 Task: Select the error in the reference links.
Action: Mouse moved to (14, 463)
Screenshot: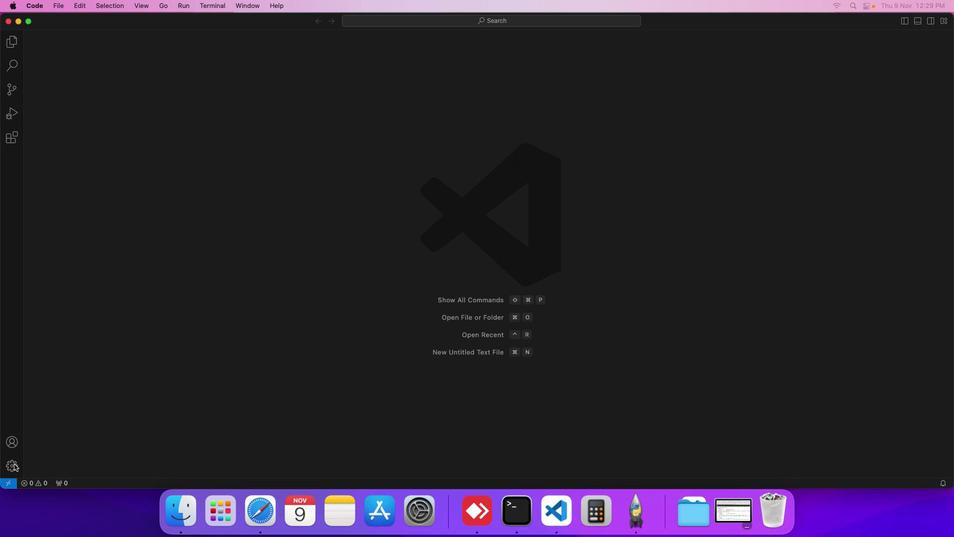 
Action: Mouse pressed left at (14, 463)
Screenshot: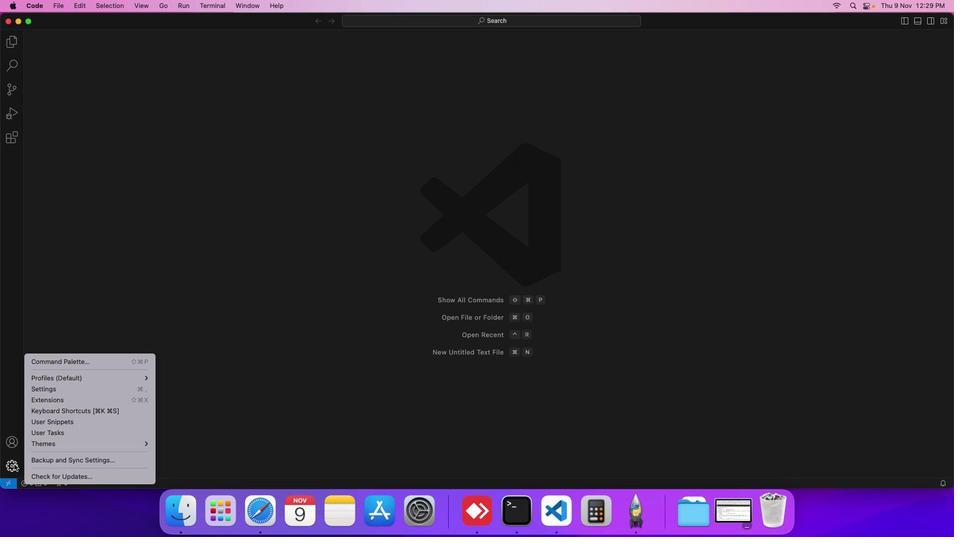 
Action: Mouse moved to (66, 389)
Screenshot: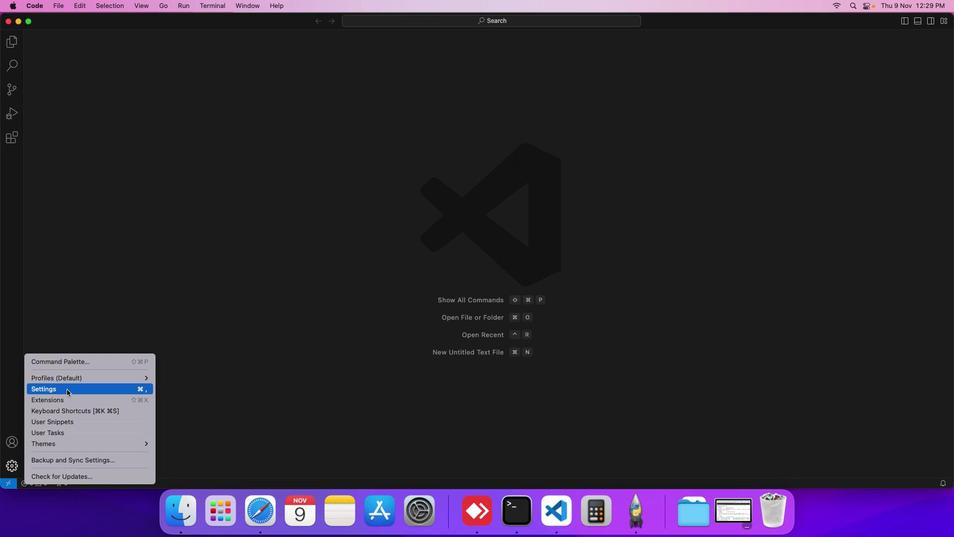 
Action: Mouse pressed left at (66, 389)
Screenshot: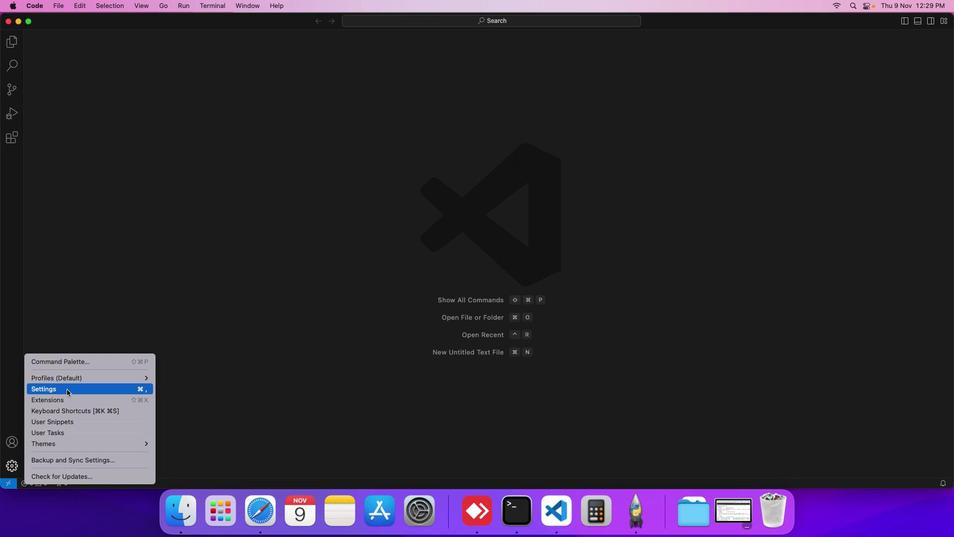 
Action: Mouse moved to (237, 180)
Screenshot: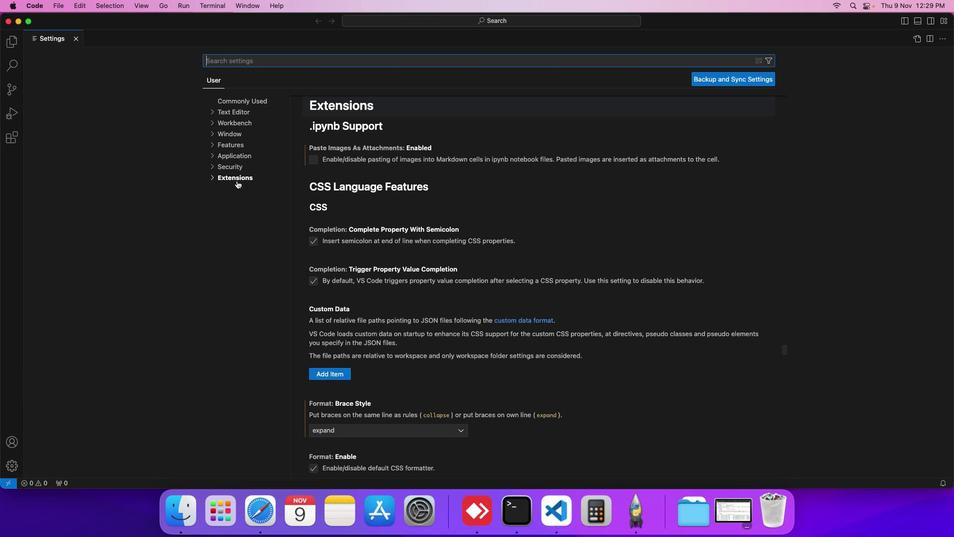 
Action: Mouse pressed left at (237, 180)
Screenshot: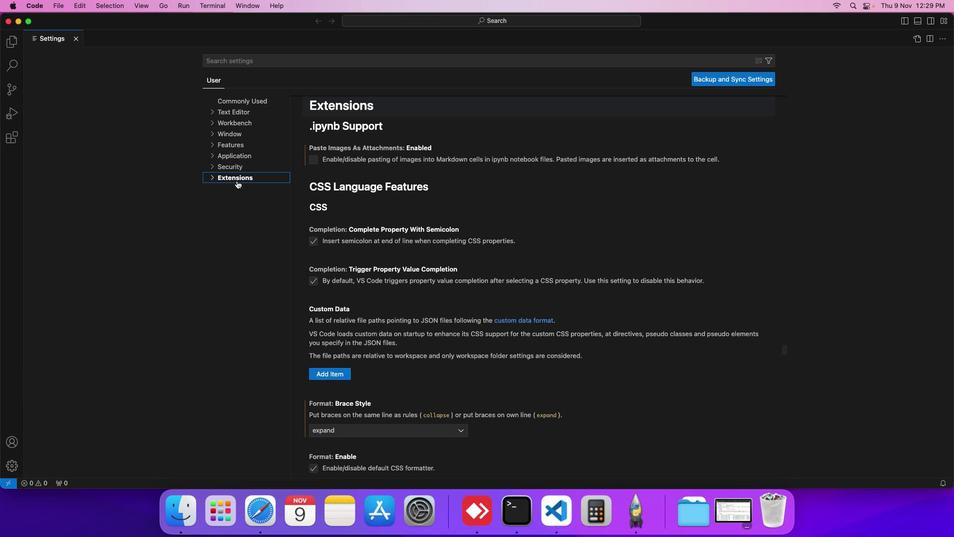 
Action: Mouse moved to (235, 318)
Screenshot: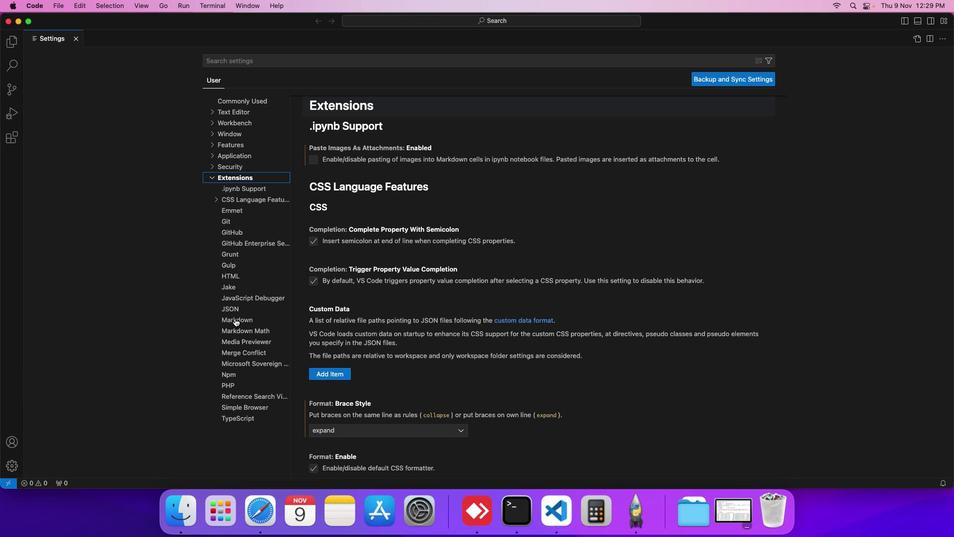 
Action: Mouse pressed left at (235, 318)
Screenshot: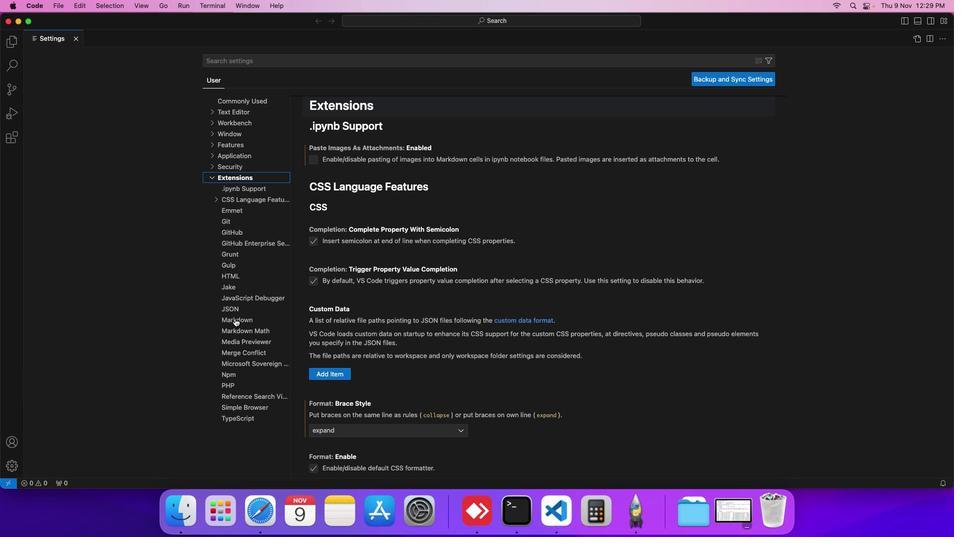 
Action: Mouse moved to (371, 368)
Screenshot: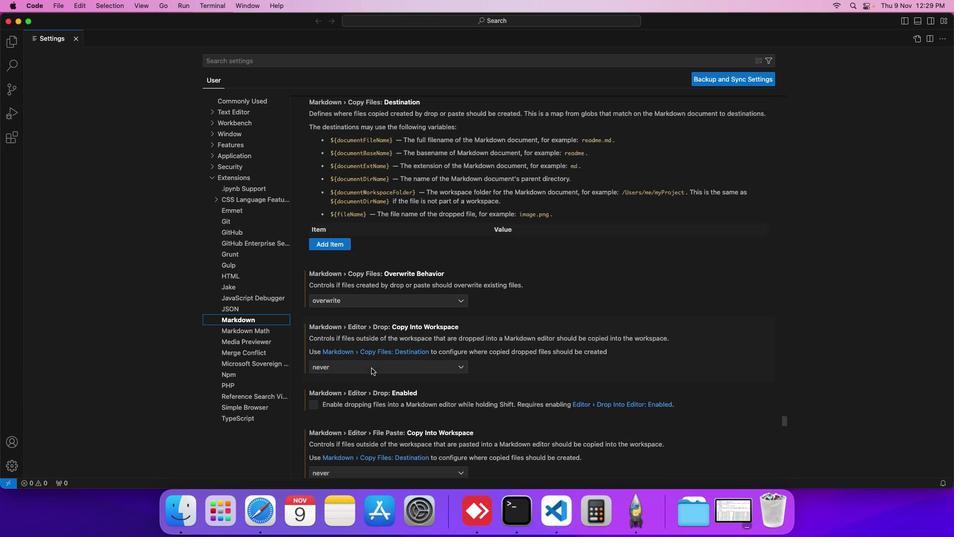 
Action: Mouse scrolled (371, 368) with delta (0, 0)
Screenshot: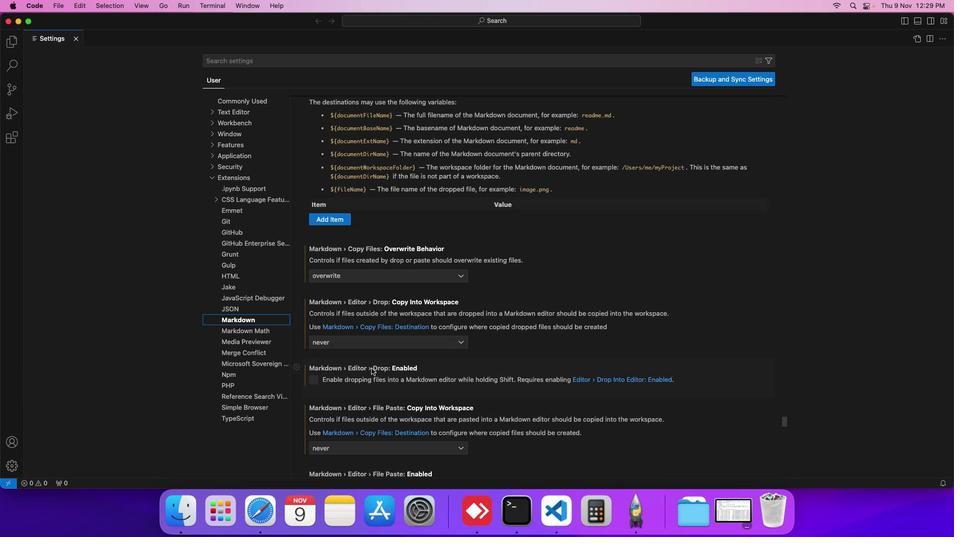 
Action: Mouse scrolled (371, 368) with delta (0, 0)
Screenshot: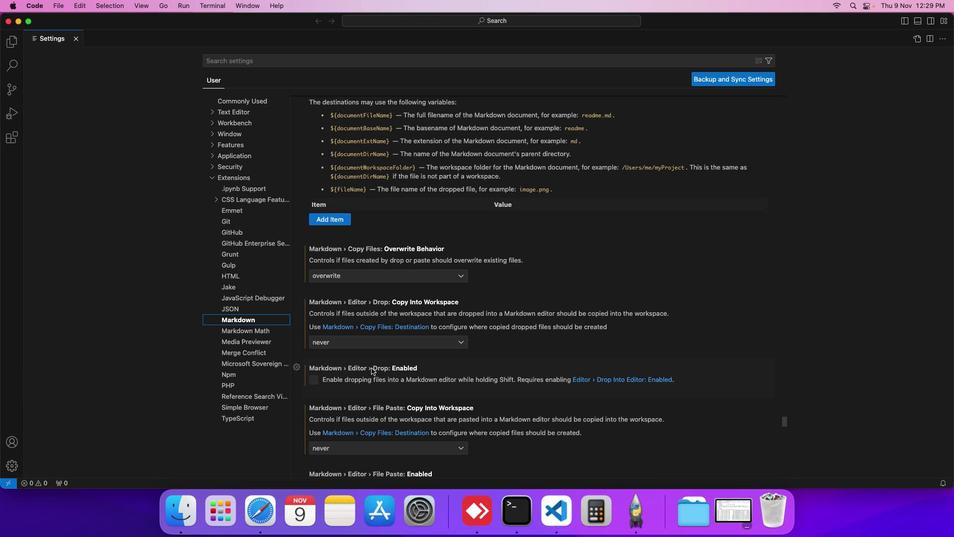 
Action: Mouse moved to (371, 368)
Screenshot: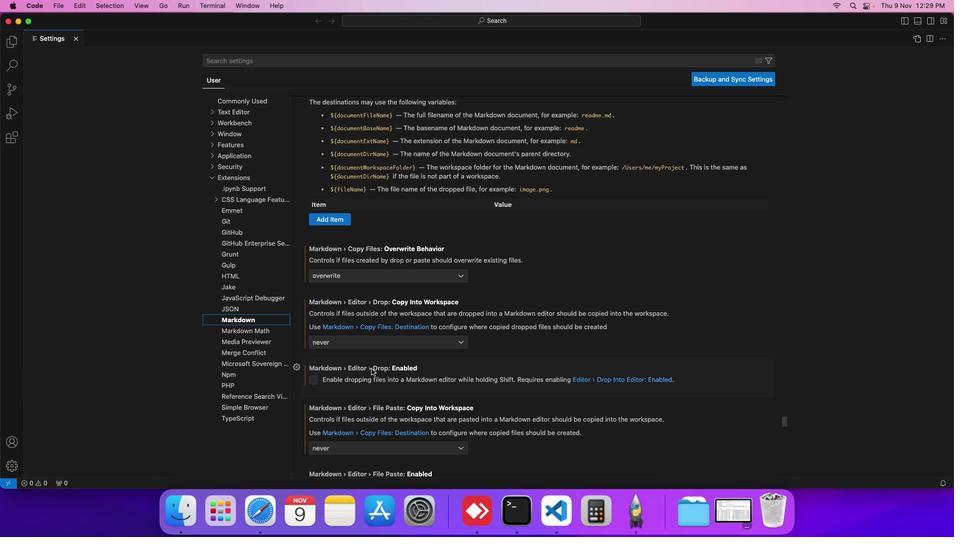 
Action: Mouse scrolled (371, 368) with delta (0, 0)
Screenshot: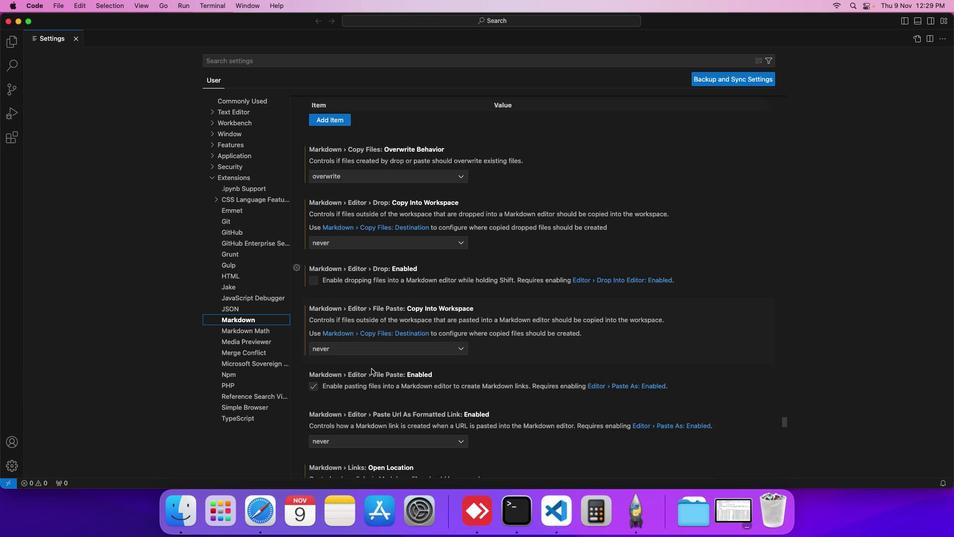 
Action: Mouse scrolled (371, 368) with delta (0, 0)
Screenshot: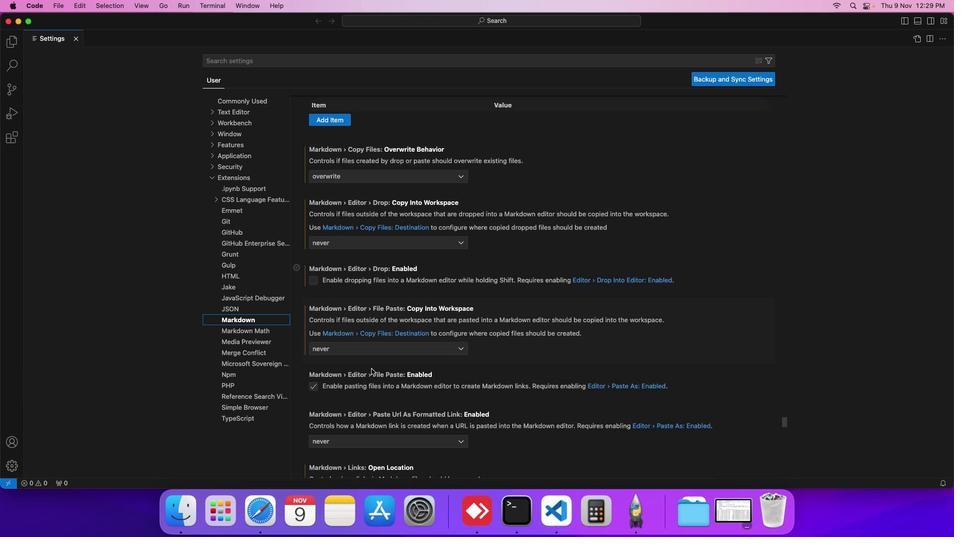 
Action: Mouse scrolled (371, 368) with delta (0, 0)
Screenshot: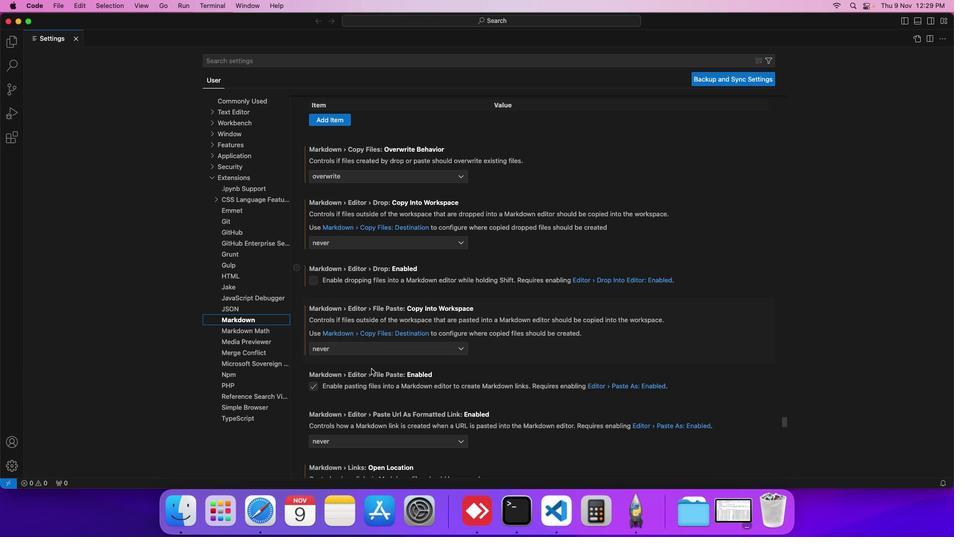 
Action: Mouse scrolled (371, 368) with delta (0, 0)
Screenshot: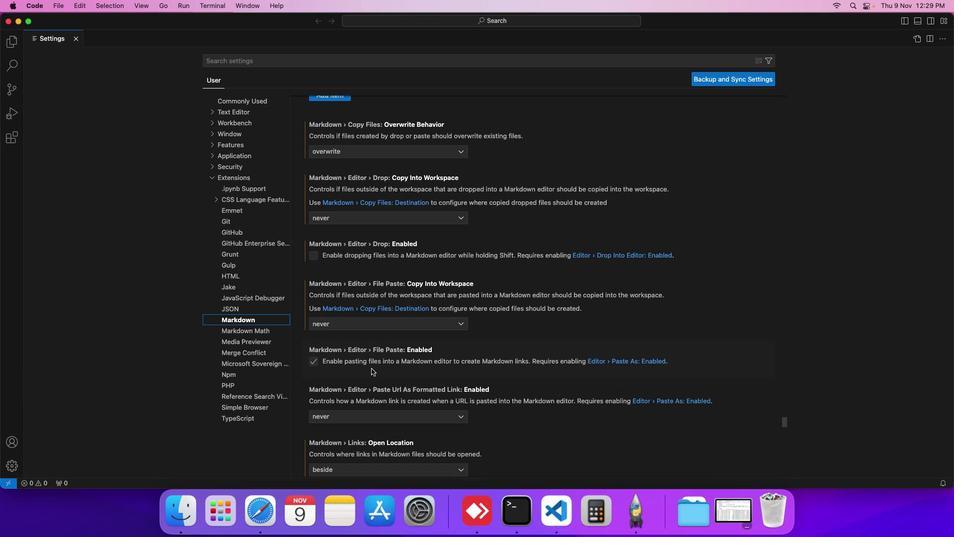 
Action: Mouse scrolled (371, 368) with delta (0, 0)
Screenshot: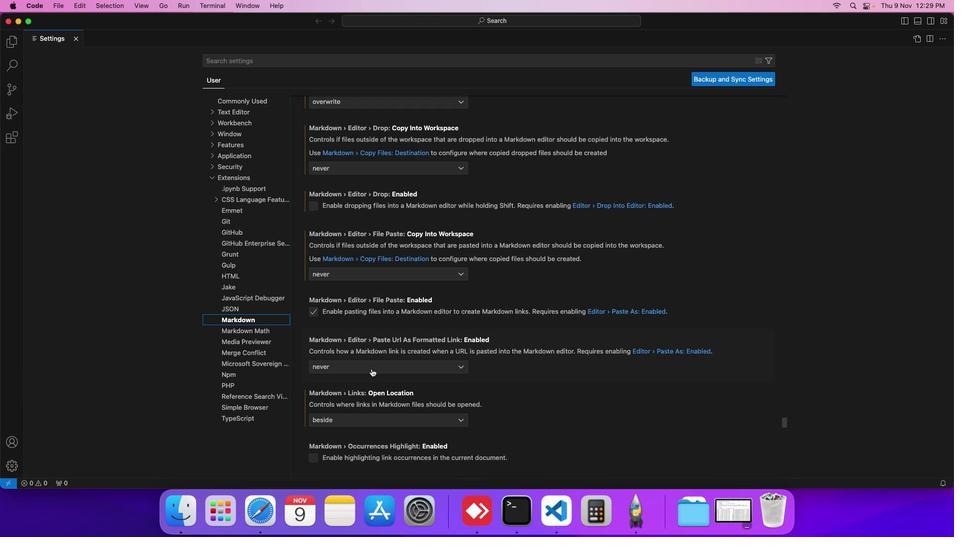 
Action: Mouse scrolled (371, 368) with delta (0, 0)
Screenshot: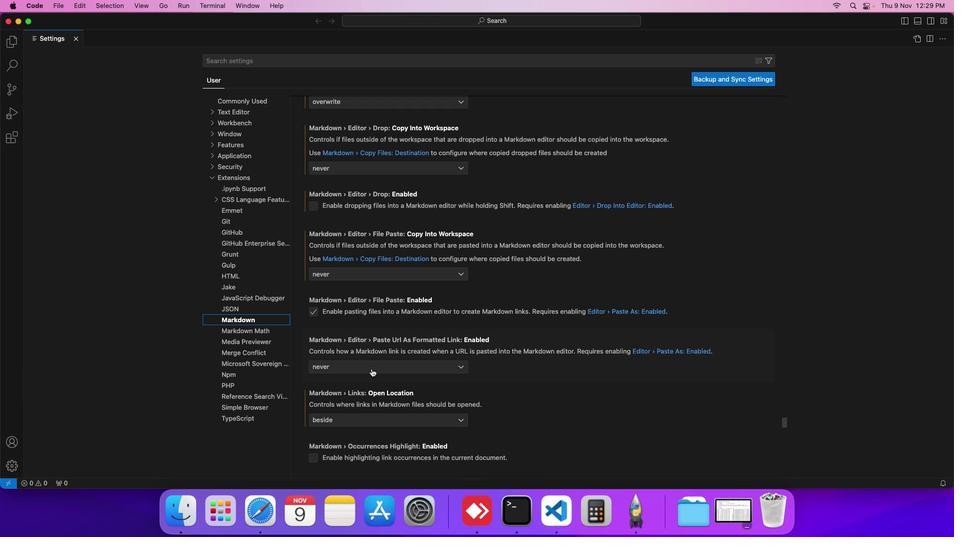 
Action: Mouse scrolled (371, 368) with delta (0, 0)
Screenshot: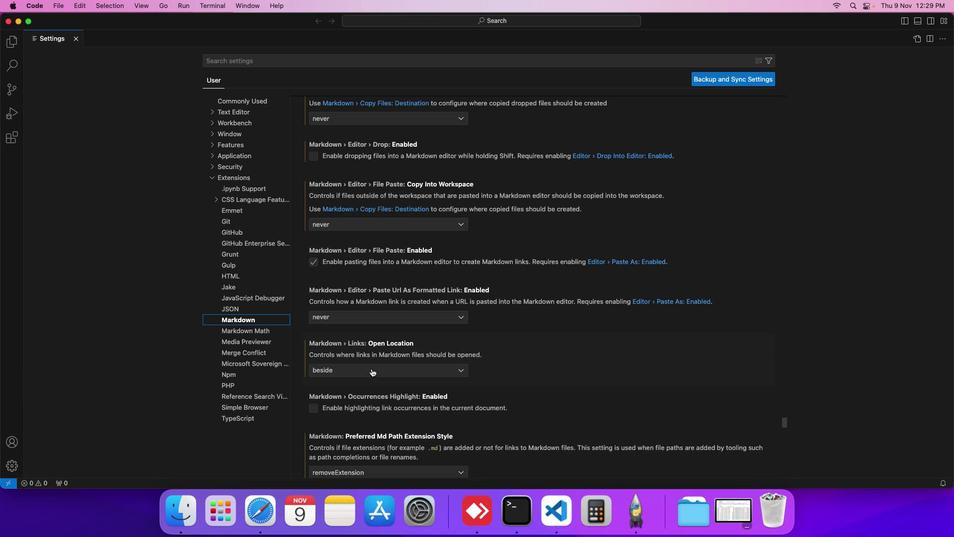 
Action: Mouse scrolled (371, 368) with delta (0, 0)
Screenshot: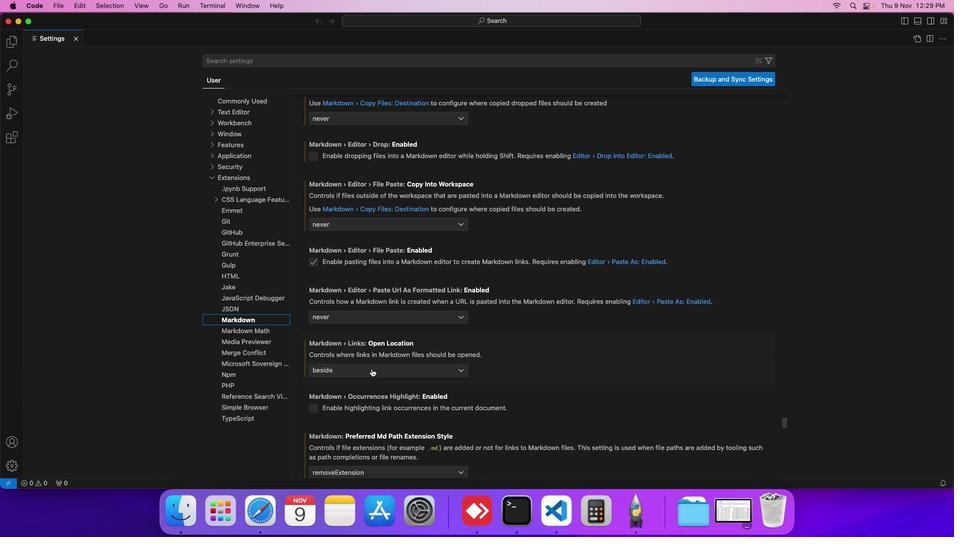 
Action: Mouse scrolled (371, 368) with delta (0, 0)
Screenshot: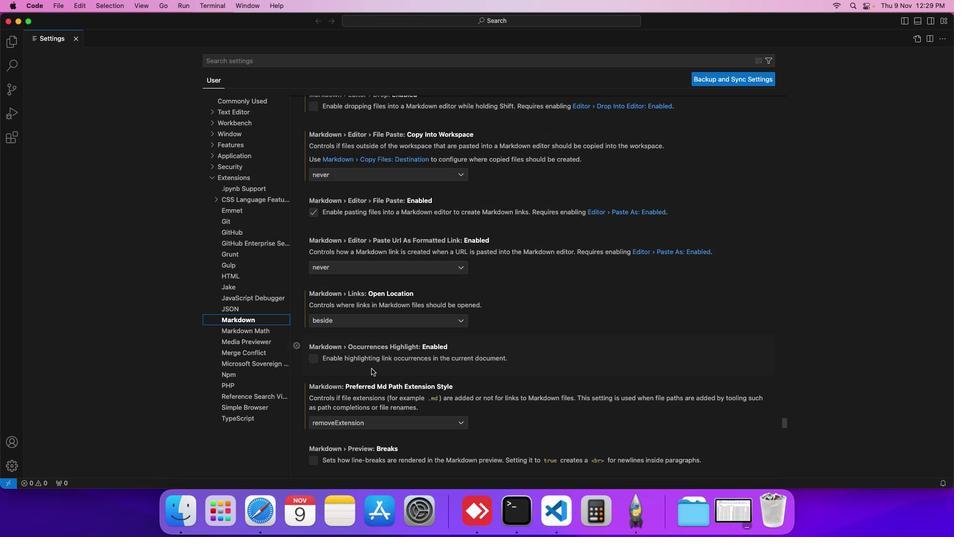 
Action: Mouse scrolled (371, 368) with delta (0, 0)
Screenshot: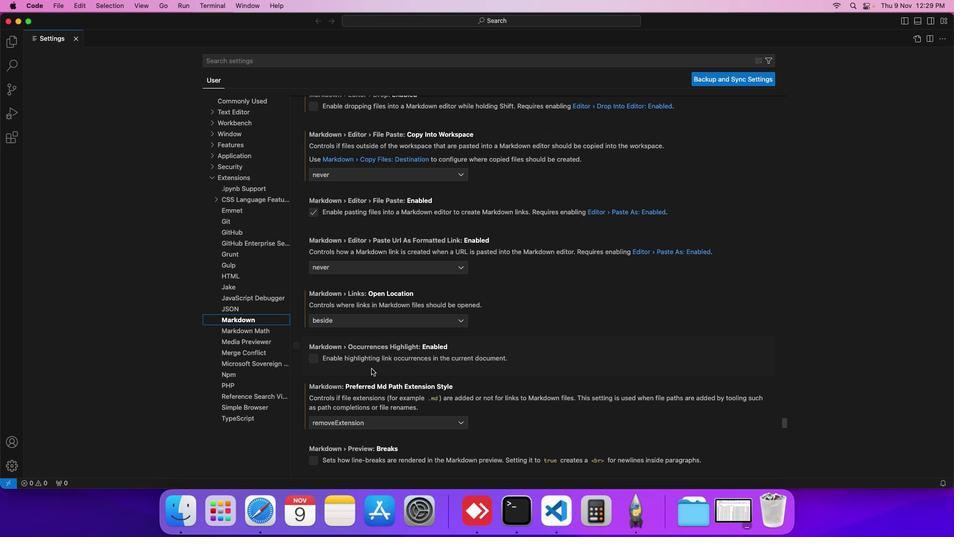 
Action: Mouse scrolled (371, 368) with delta (0, 0)
Screenshot: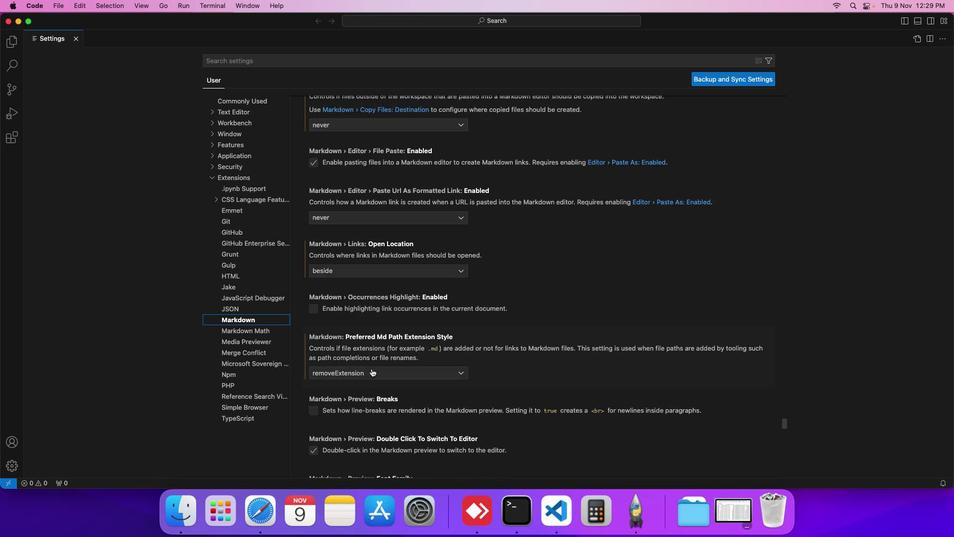 
Action: Mouse scrolled (371, 368) with delta (0, 0)
Screenshot: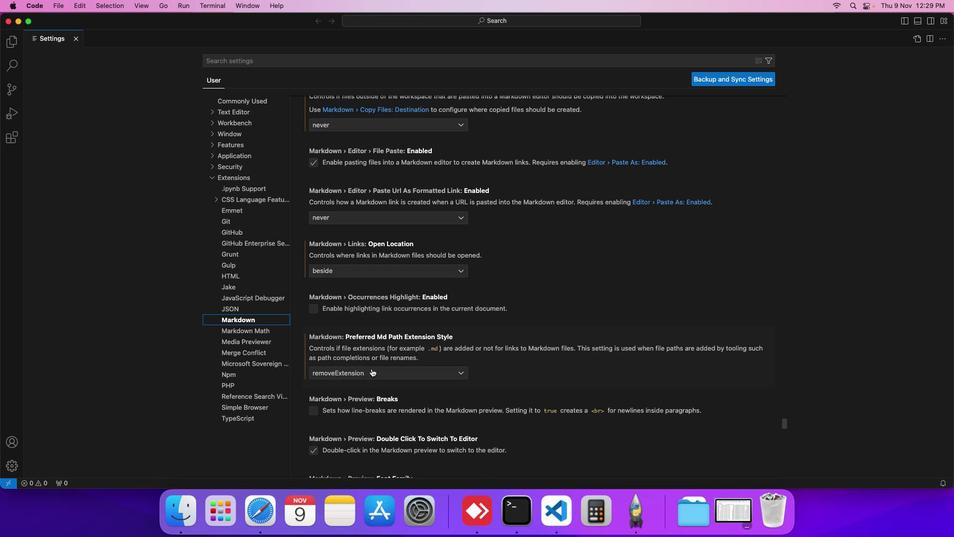 
Action: Mouse scrolled (371, 368) with delta (0, 0)
Screenshot: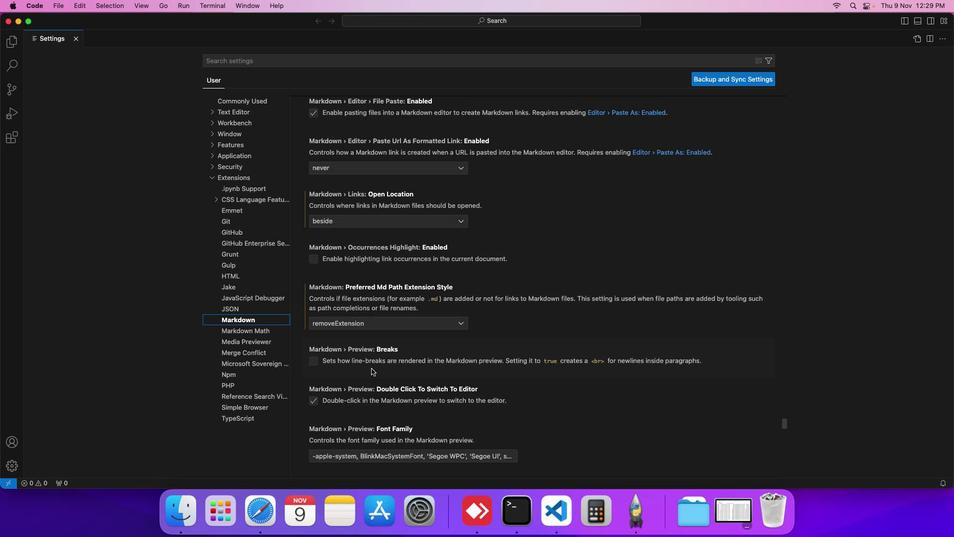
Action: Mouse scrolled (371, 368) with delta (0, 0)
Screenshot: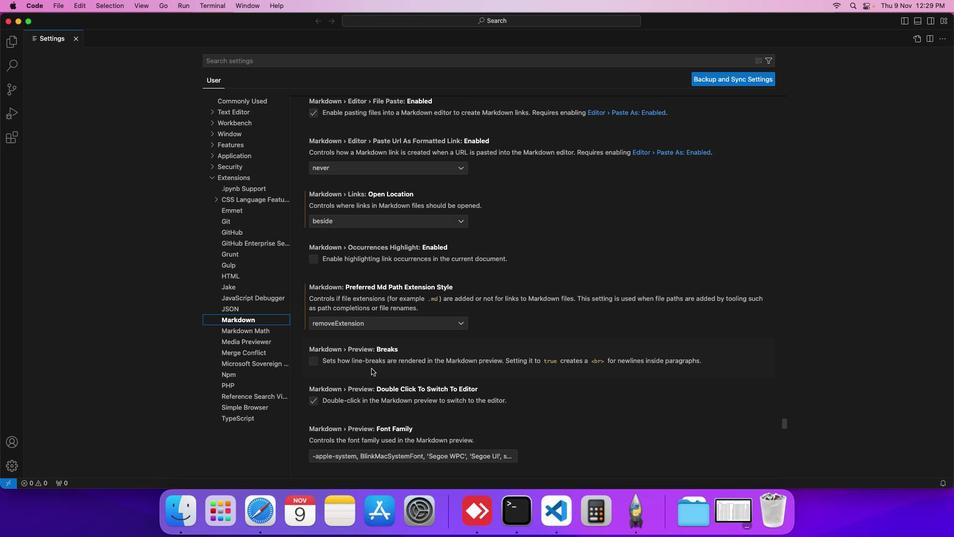 
Action: Mouse scrolled (371, 368) with delta (0, 0)
Screenshot: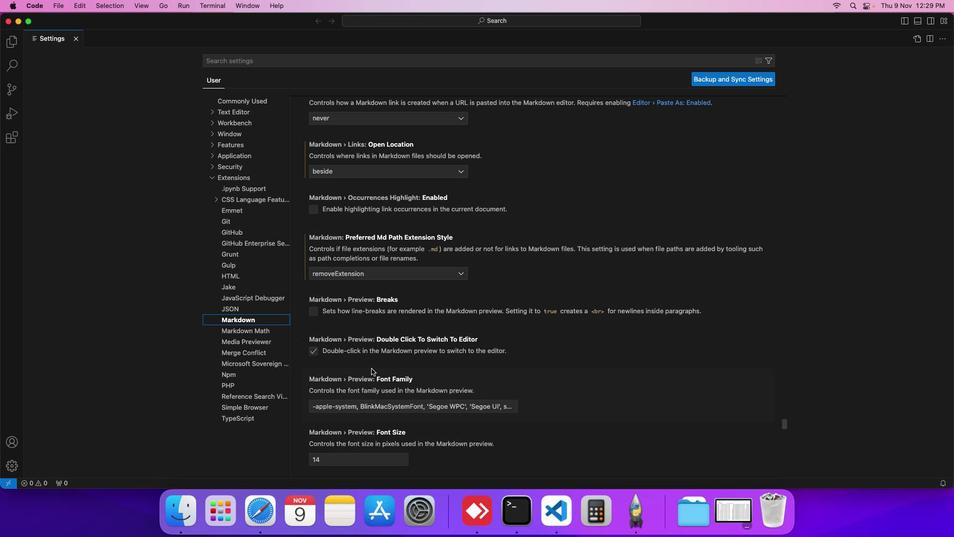 
Action: Mouse scrolled (371, 368) with delta (0, 0)
Screenshot: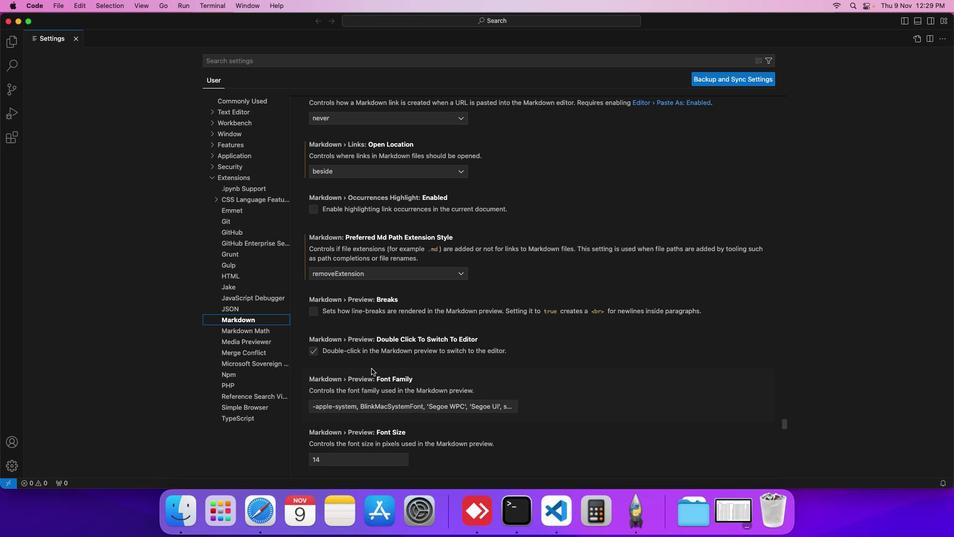 
Action: Mouse scrolled (371, 368) with delta (0, 0)
Screenshot: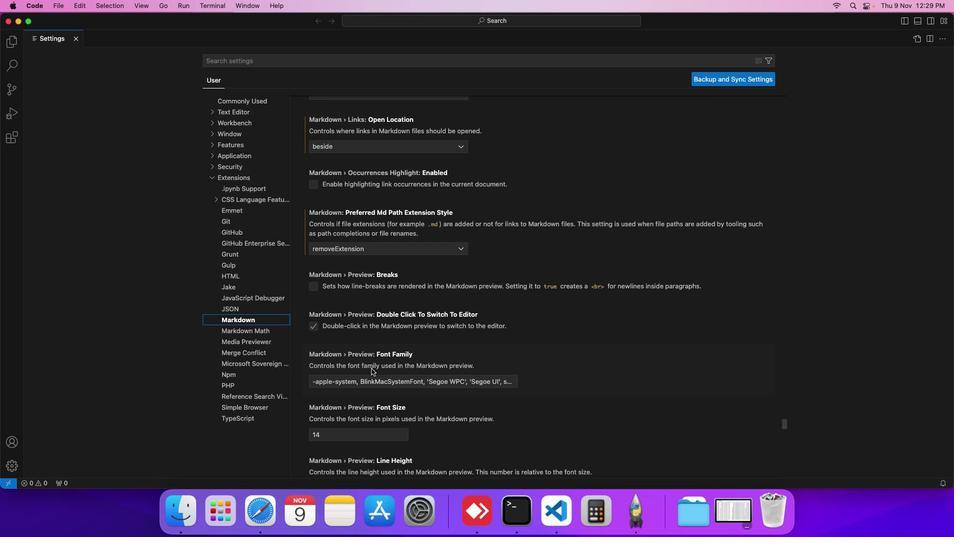 
Action: Mouse scrolled (371, 368) with delta (0, 0)
Screenshot: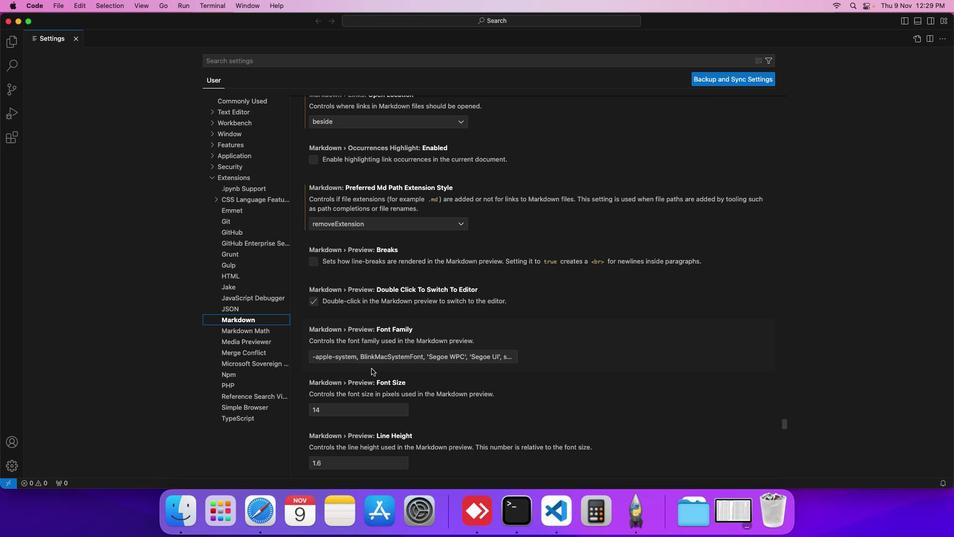 
Action: Mouse scrolled (371, 368) with delta (0, 0)
Screenshot: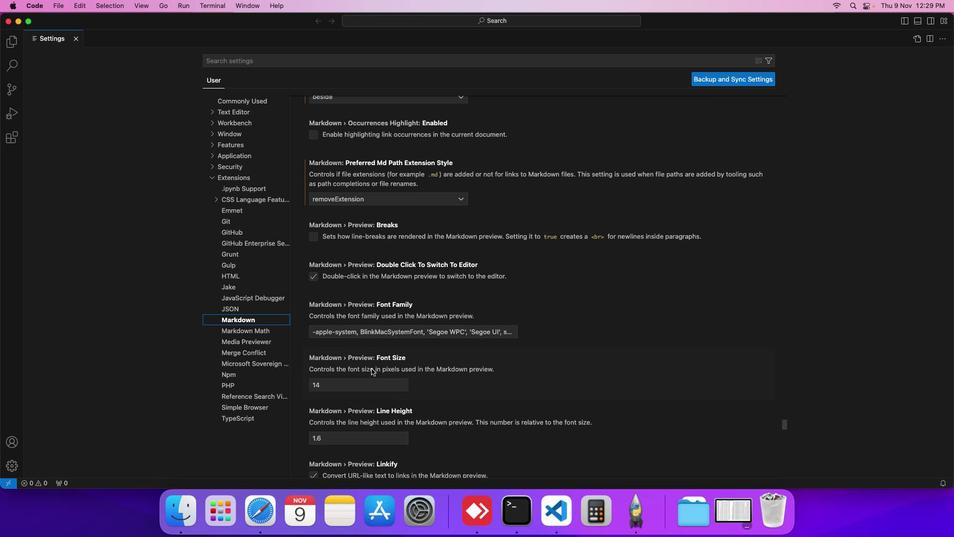 
Action: Mouse scrolled (371, 368) with delta (0, 0)
Screenshot: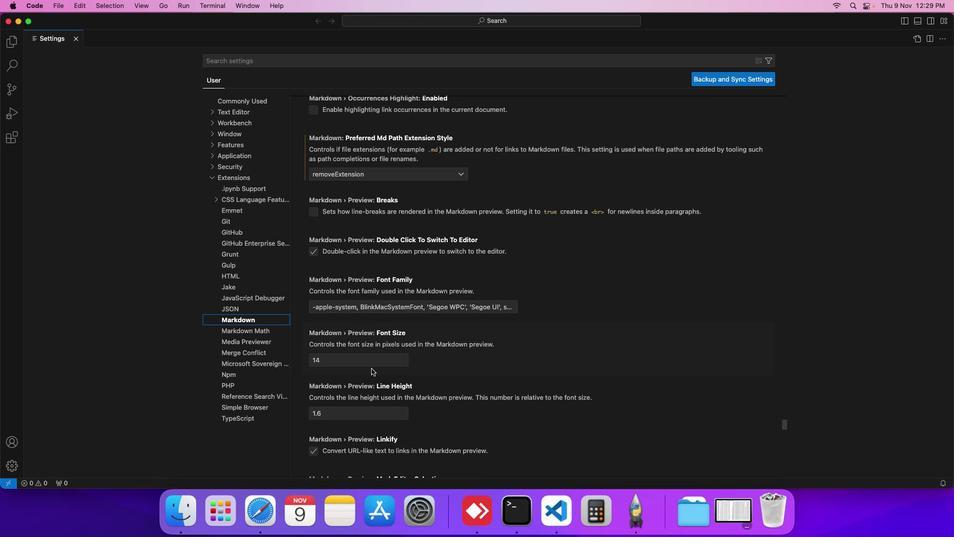 
Action: Mouse scrolled (371, 368) with delta (0, 0)
Screenshot: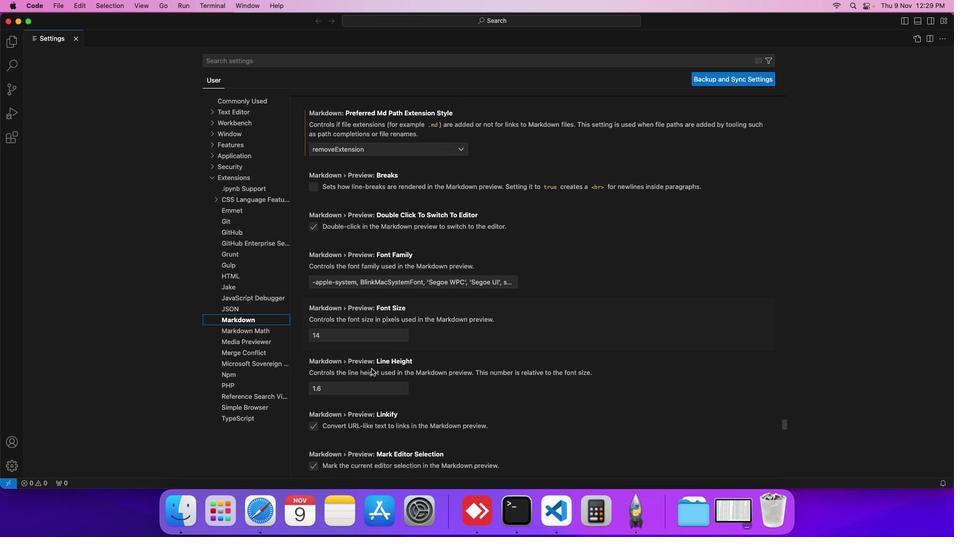 
Action: Mouse scrolled (371, 368) with delta (0, 0)
Screenshot: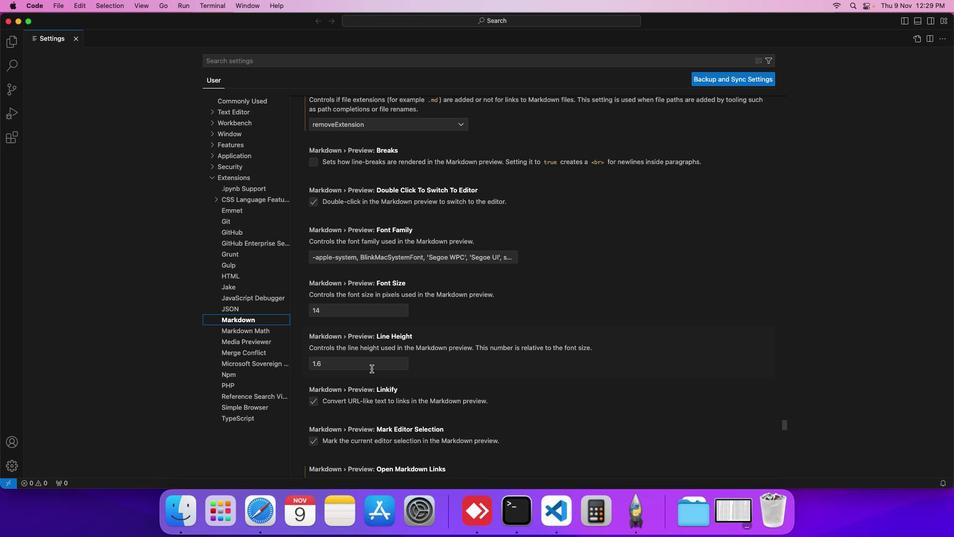 
Action: Mouse scrolled (371, 368) with delta (0, 0)
Screenshot: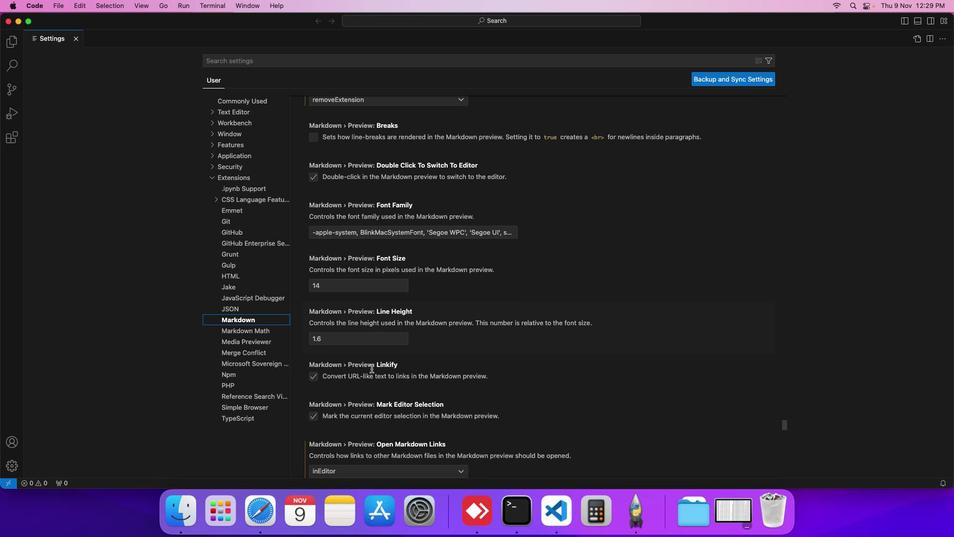 
Action: Mouse scrolled (371, 368) with delta (0, 0)
Screenshot: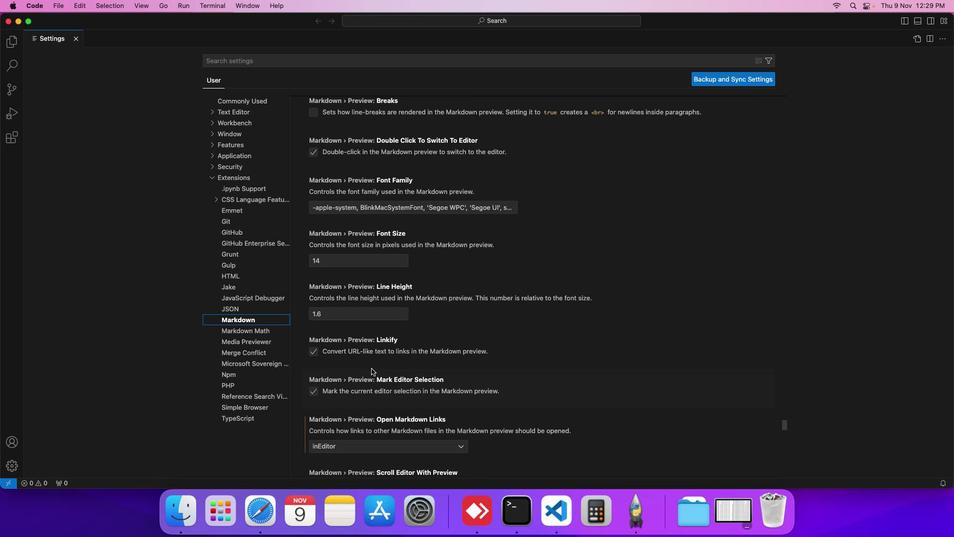 
Action: Mouse scrolled (371, 368) with delta (0, 0)
Screenshot: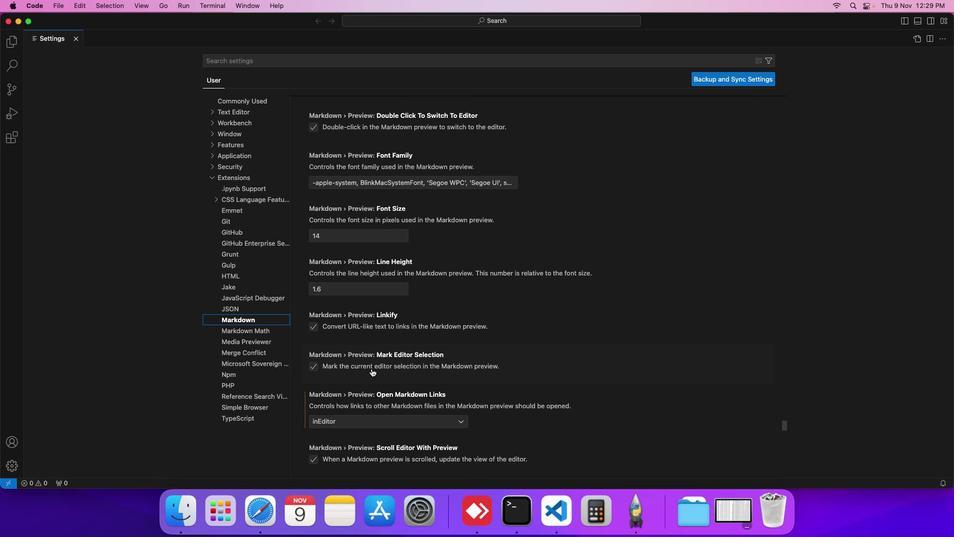 
Action: Mouse scrolled (371, 368) with delta (0, 0)
Screenshot: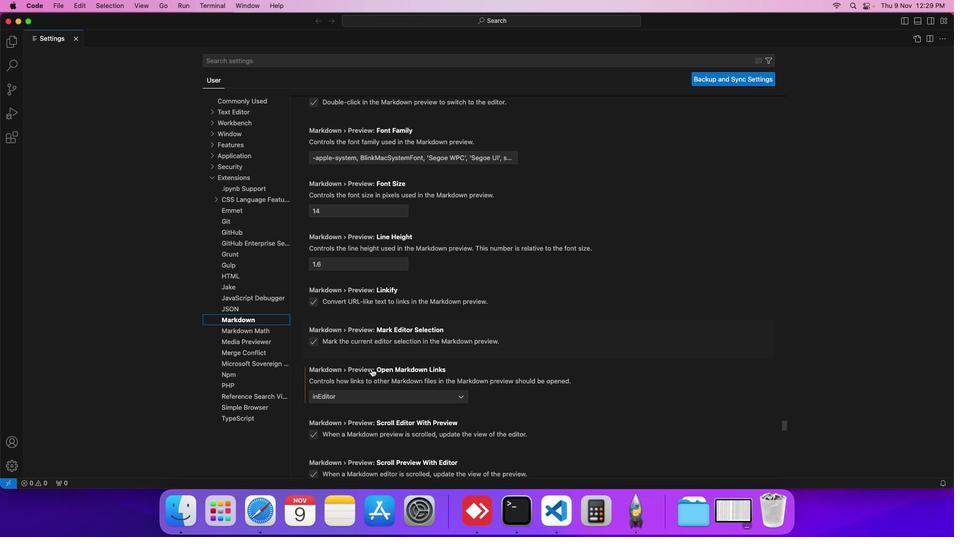 
Action: Mouse scrolled (371, 368) with delta (0, 0)
Screenshot: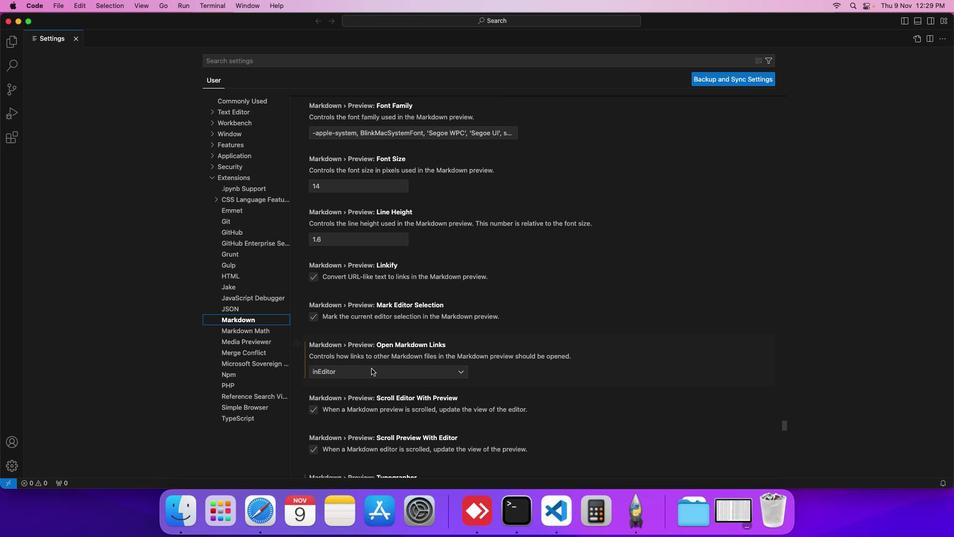 
Action: Mouse scrolled (371, 368) with delta (0, 0)
Screenshot: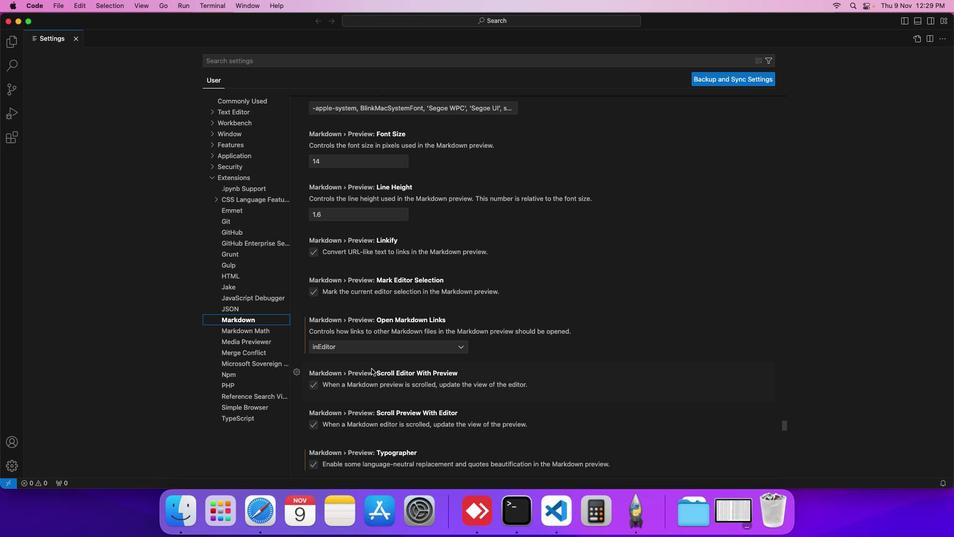 
Action: Mouse scrolled (371, 368) with delta (0, 0)
Screenshot: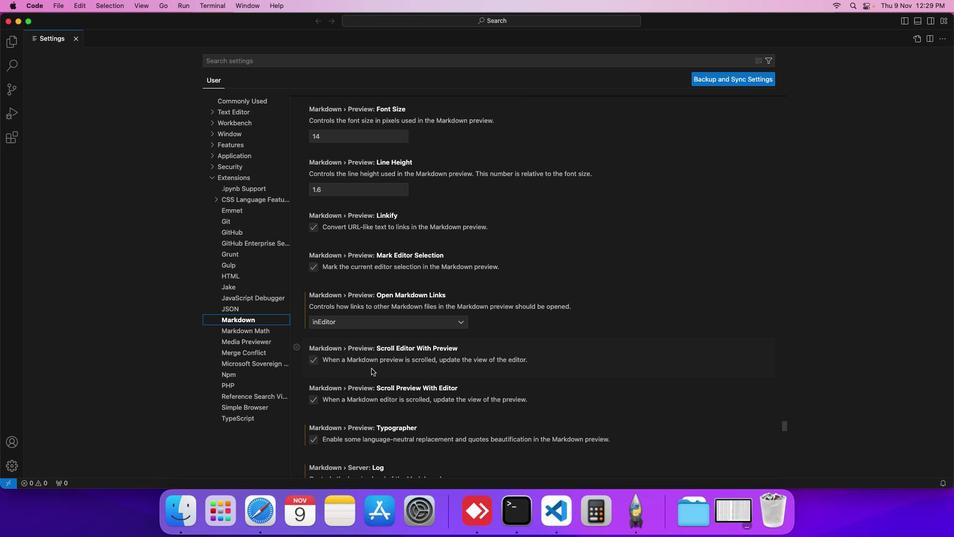 
Action: Mouse scrolled (371, 368) with delta (0, 0)
Screenshot: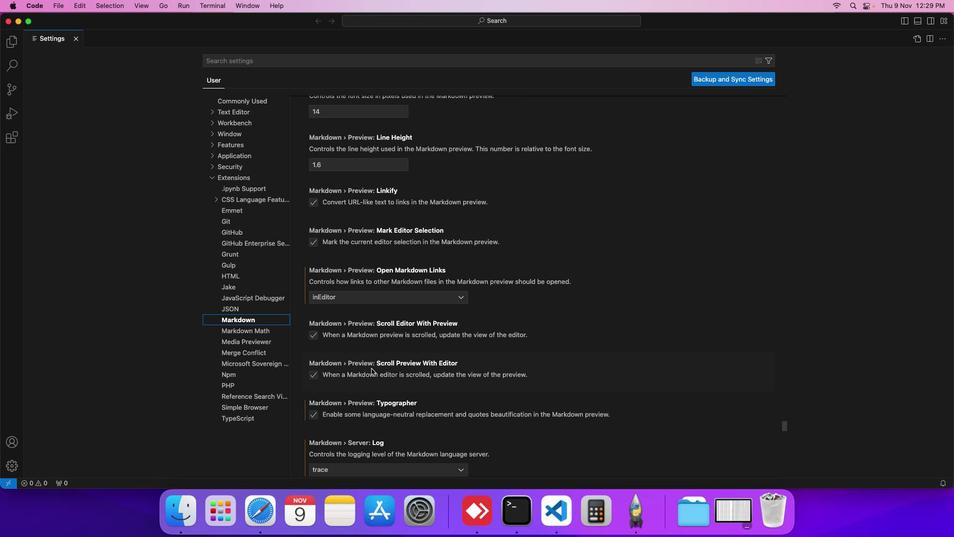 
Action: Mouse scrolled (371, 368) with delta (0, 0)
Screenshot: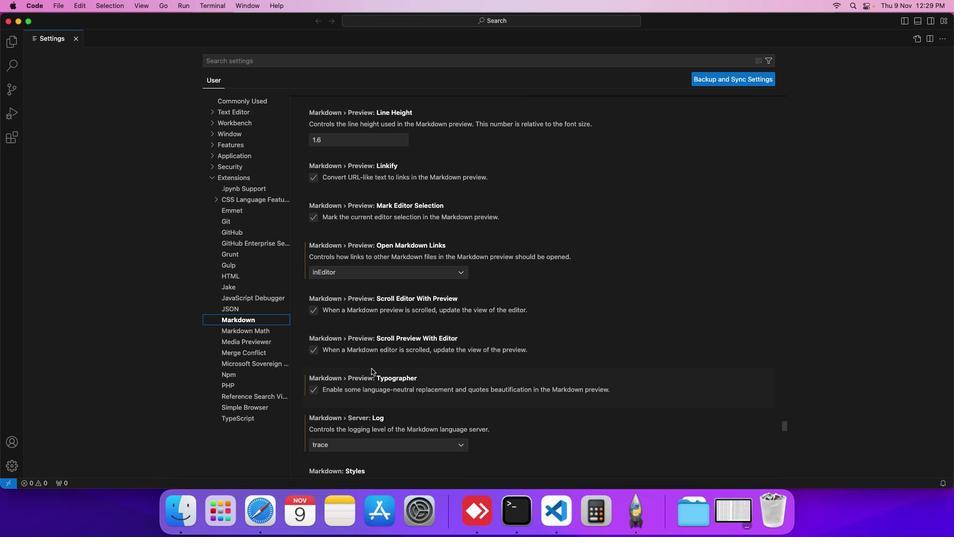 
Action: Mouse scrolled (371, 368) with delta (0, 0)
Screenshot: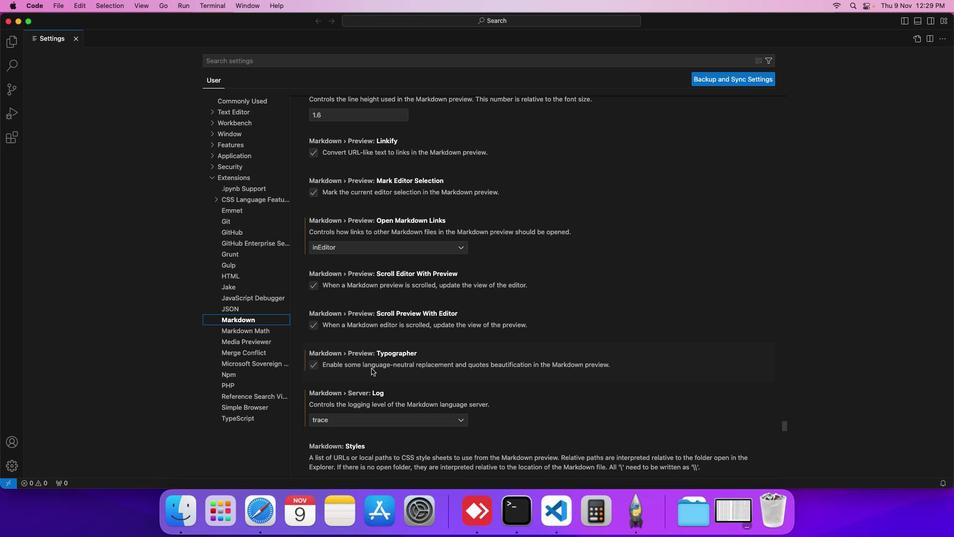 
Action: Mouse scrolled (371, 368) with delta (0, 0)
Screenshot: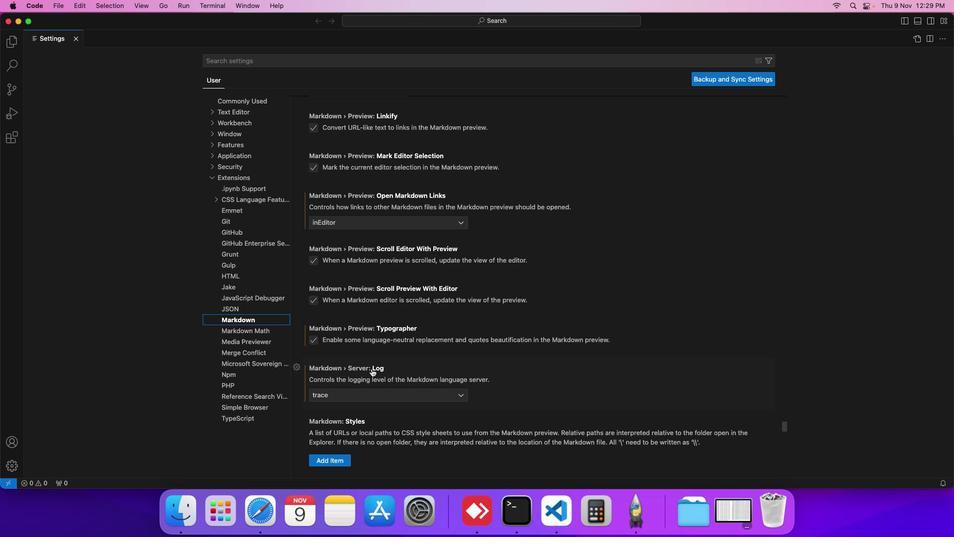 
Action: Mouse scrolled (371, 368) with delta (0, 0)
Screenshot: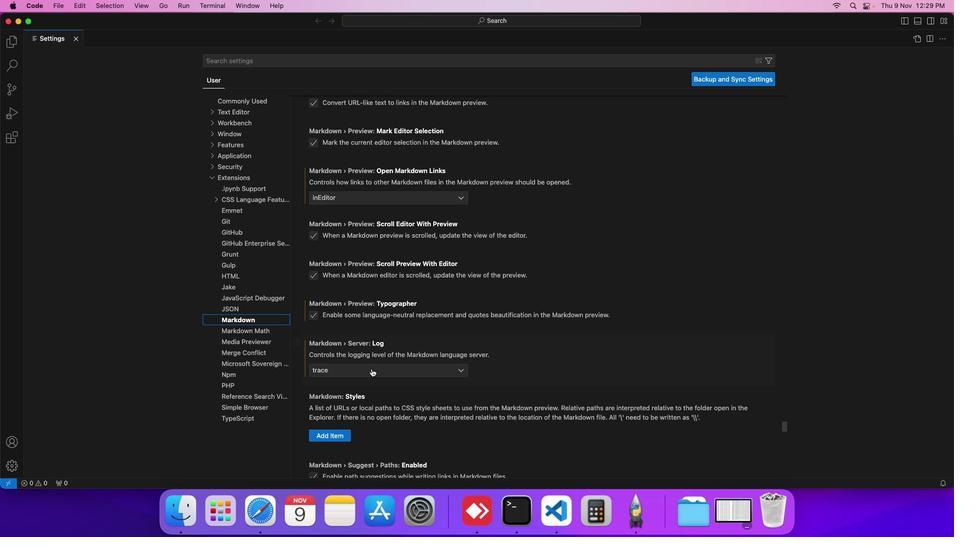 
Action: Mouse scrolled (371, 368) with delta (0, 0)
Screenshot: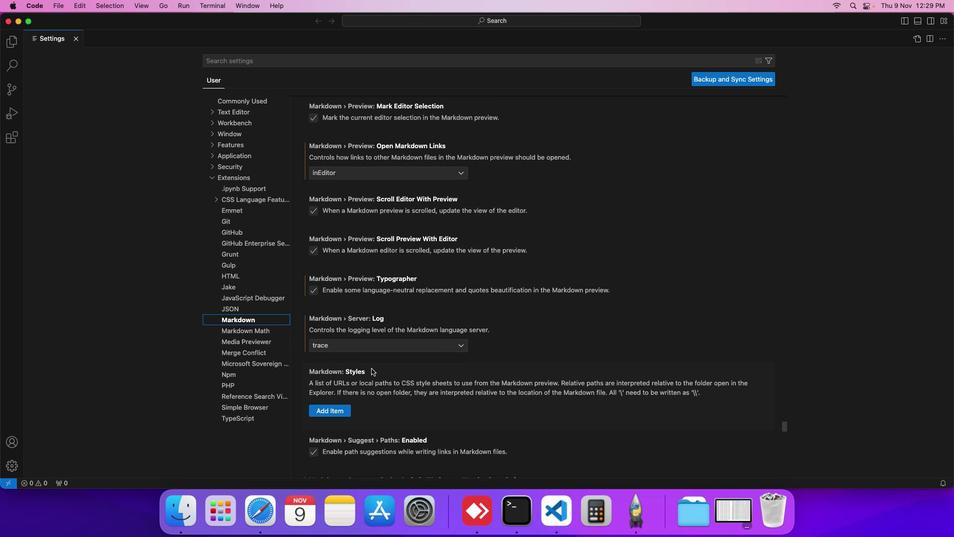 
Action: Mouse scrolled (371, 368) with delta (0, 0)
Screenshot: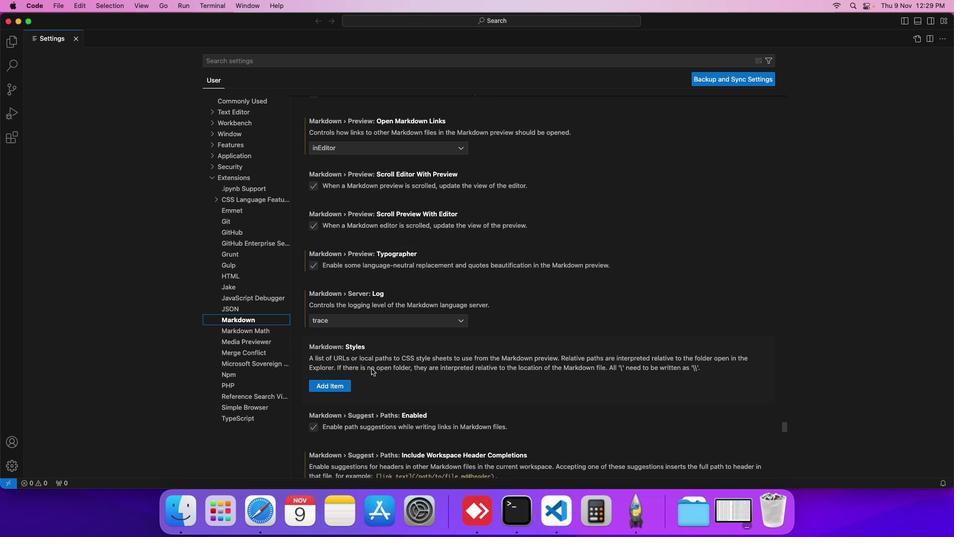 
Action: Mouse scrolled (371, 368) with delta (0, 0)
Screenshot: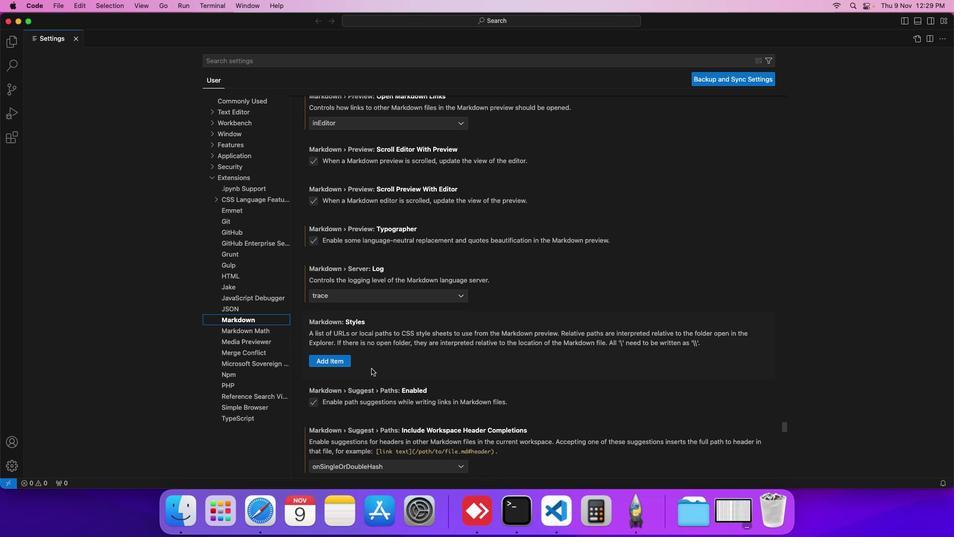 
Action: Mouse scrolled (371, 368) with delta (0, 0)
Screenshot: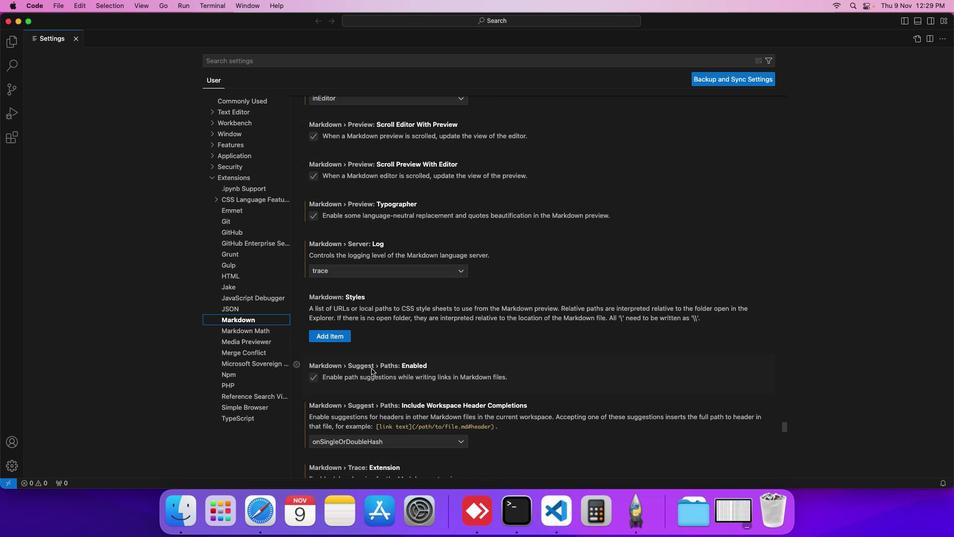 
Action: Mouse scrolled (371, 368) with delta (0, 0)
Screenshot: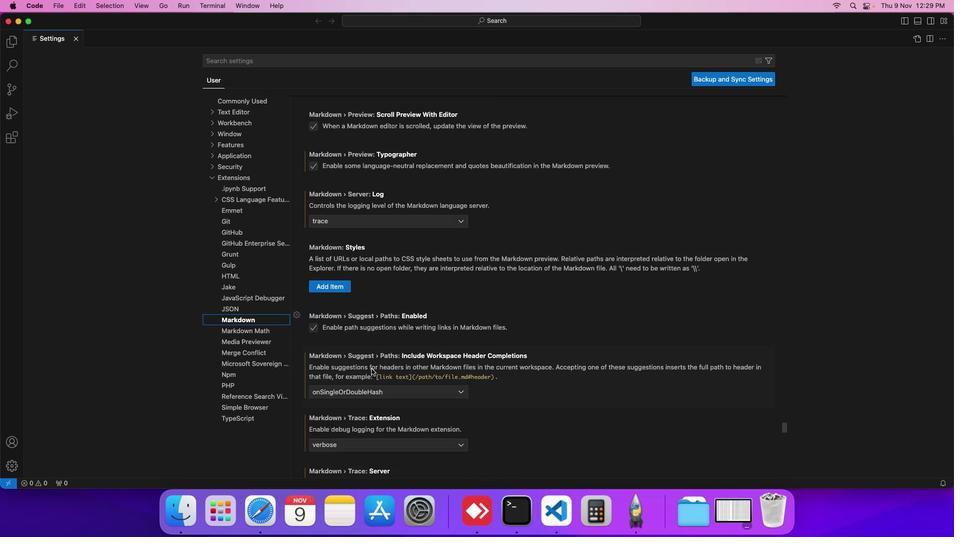 
Action: Mouse scrolled (371, 368) with delta (0, 0)
Screenshot: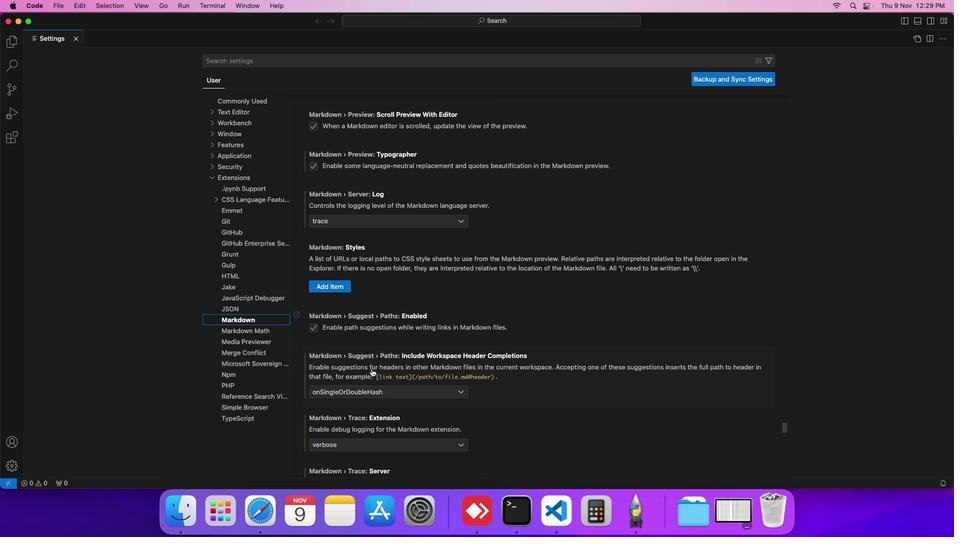 
Action: Mouse scrolled (371, 368) with delta (0, 0)
Screenshot: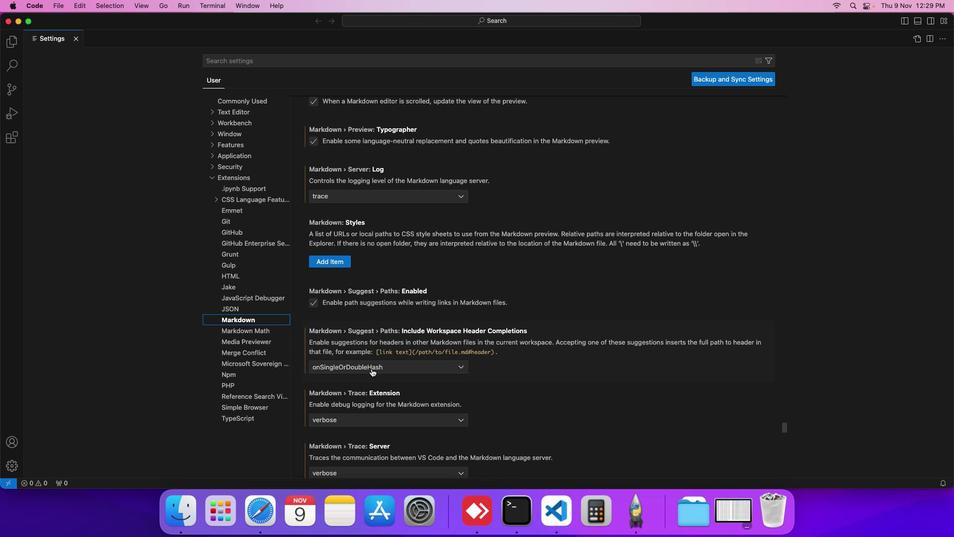 
Action: Mouse scrolled (371, 368) with delta (0, 0)
Screenshot: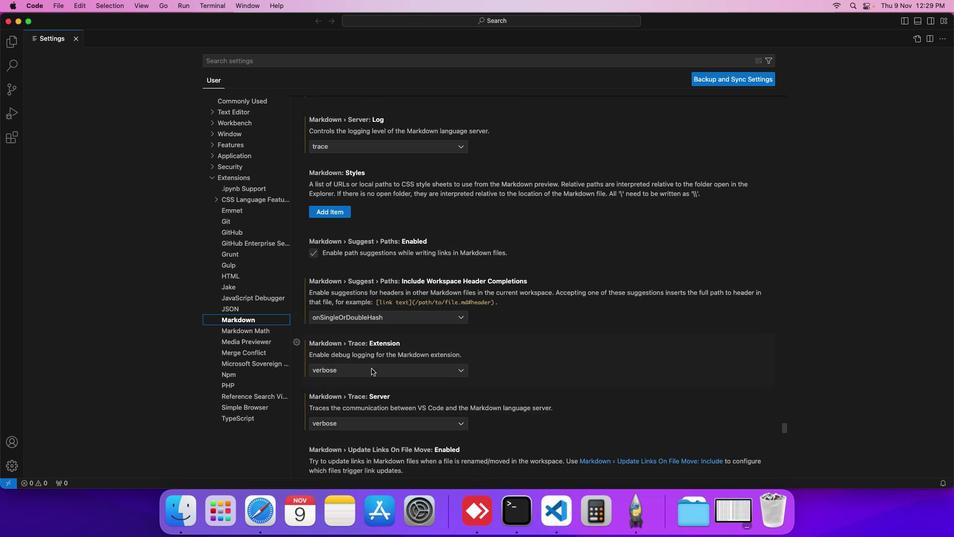 
Action: Mouse scrolled (371, 368) with delta (0, 0)
Screenshot: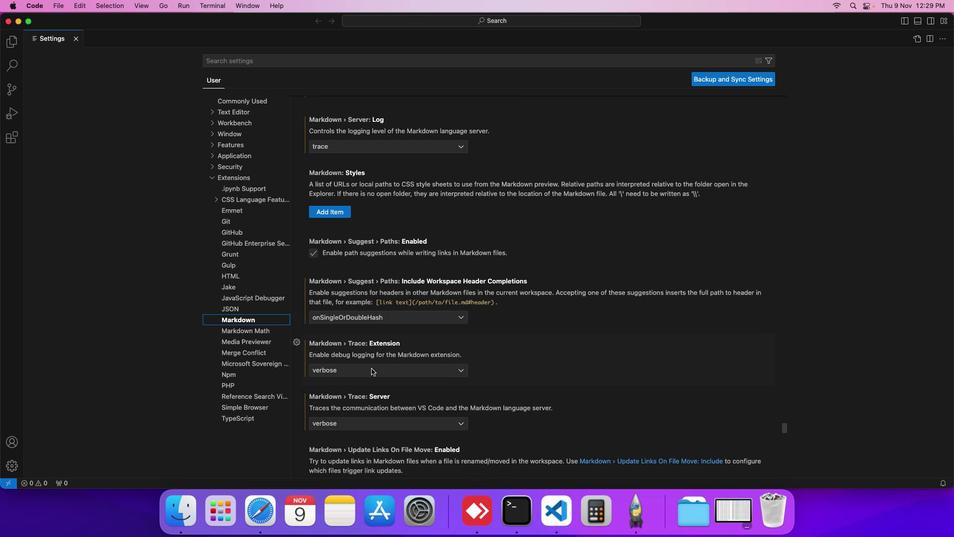 
Action: Mouse scrolled (371, 368) with delta (0, 0)
Screenshot: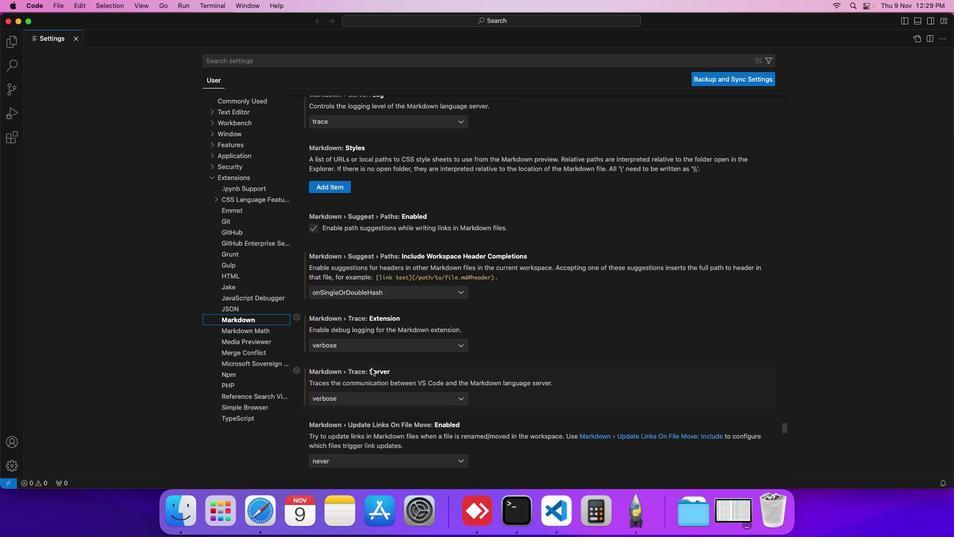 
Action: Mouse scrolled (371, 368) with delta (0, 0)
Screenshot: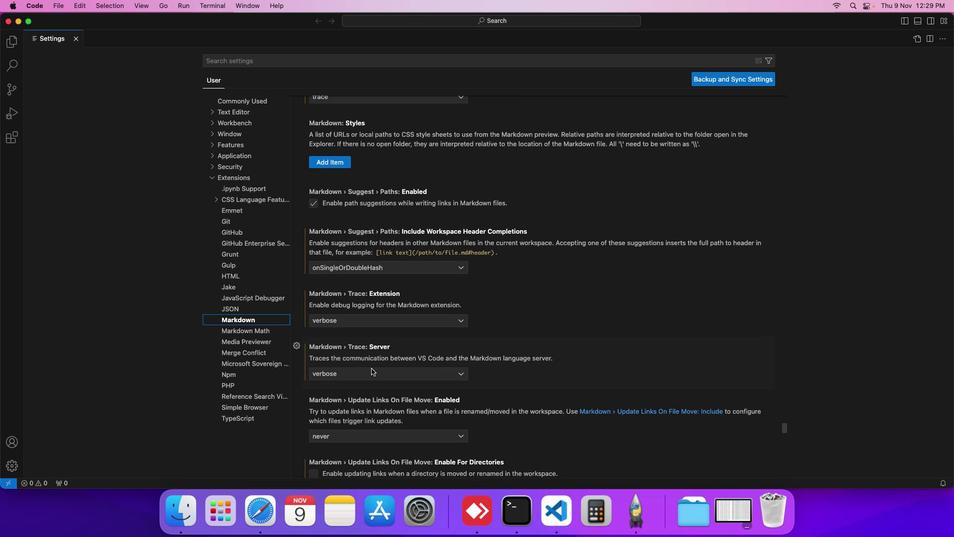 
Action: Mouse scrolled (371, 368) with delta (0, 0)
Screenshot: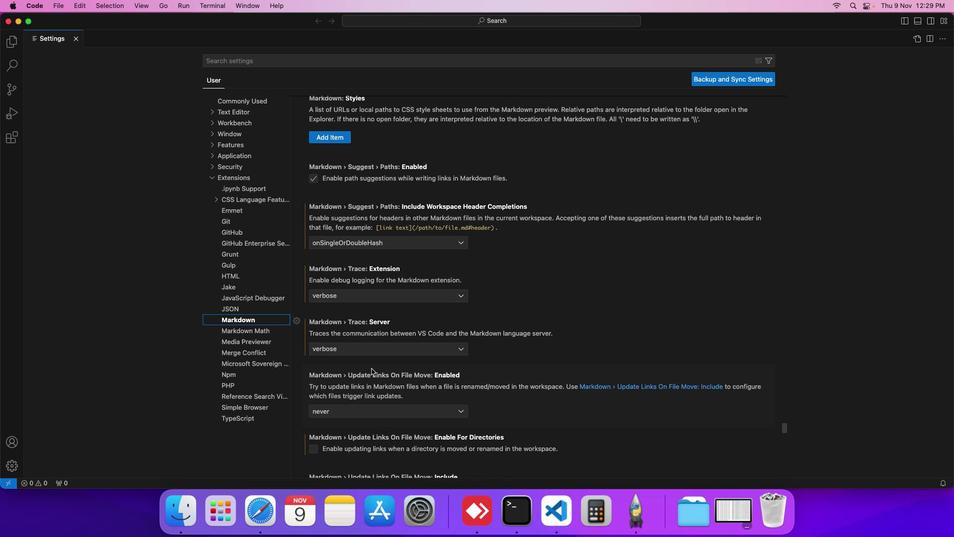
Action: Mouse scrolled (371, 368) with delta (0, 0)
Screenshot: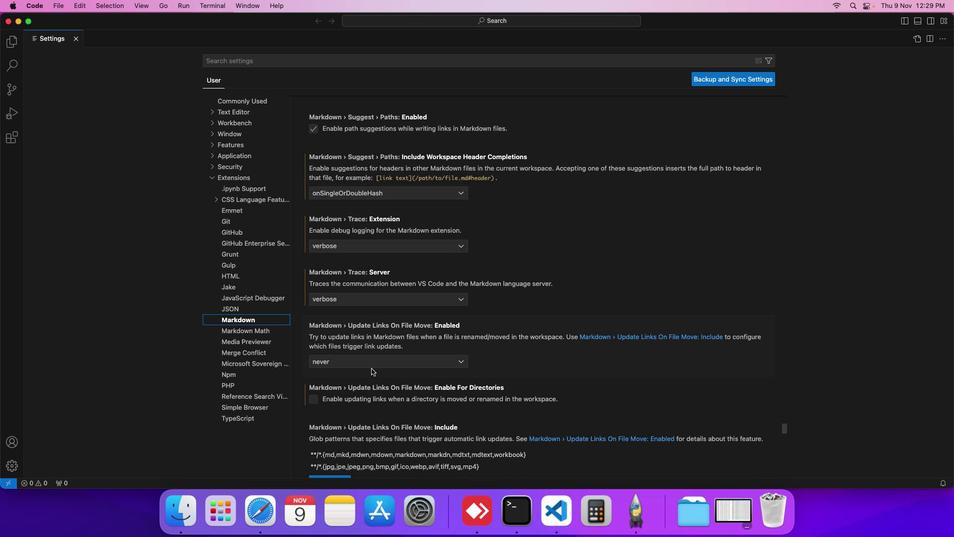 
Action: Mouse scrolled (371, 368) with delta (0, 0)
Screenshot: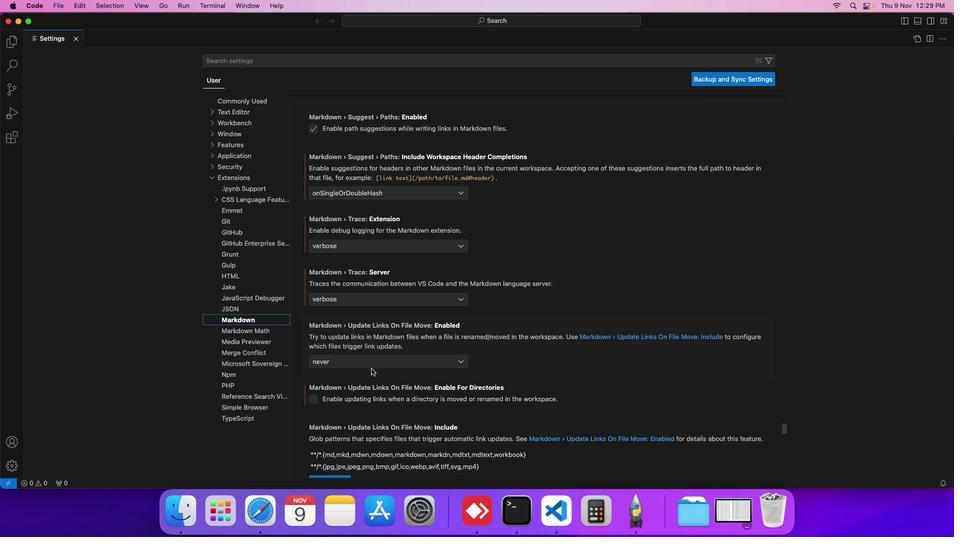 
Action: Mouse scrolled (371, 368) with delta (0, 0)
Screenshot: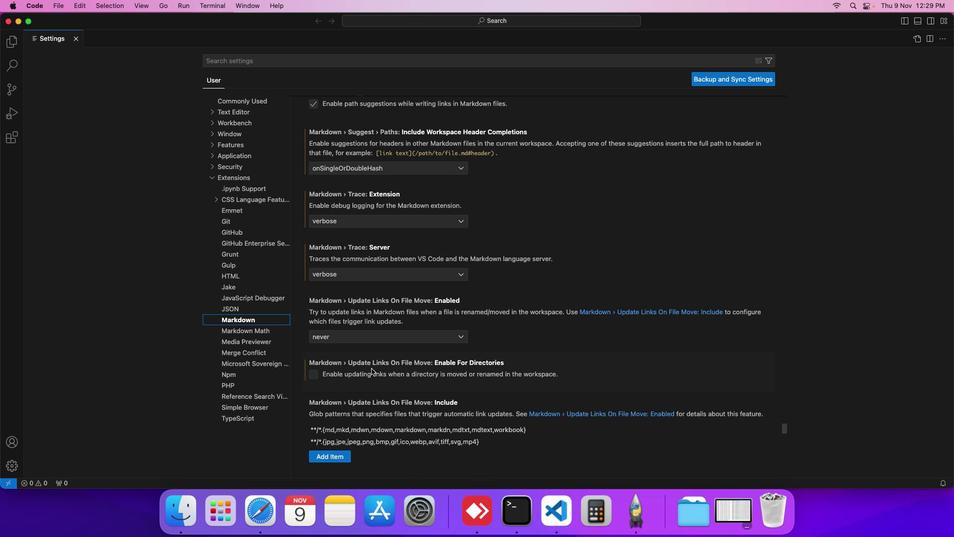 
Action: Mouse scrolled (371, 368) with delta (0, 0)
Screenshot: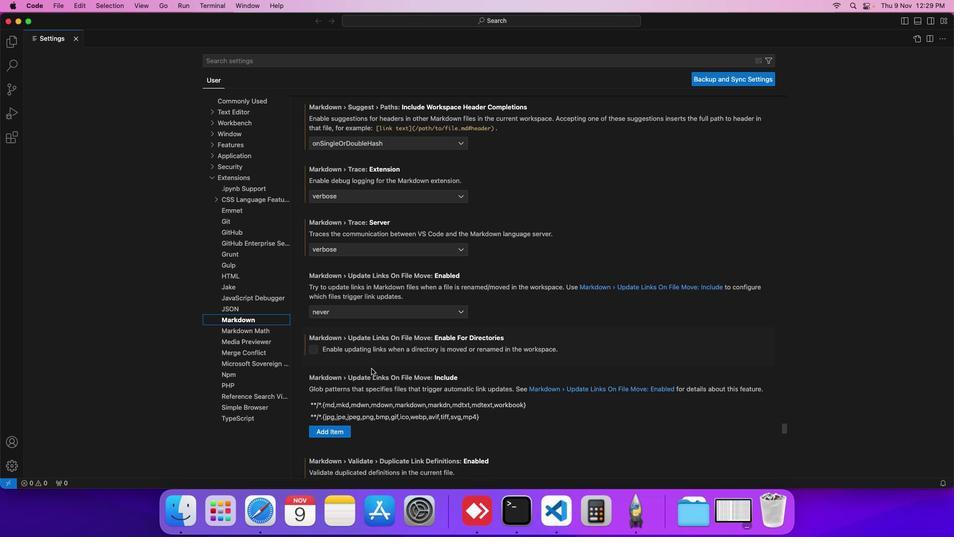 
Action: Mouse scrolled (371, 368) with delta (0, 0)
Screenshot: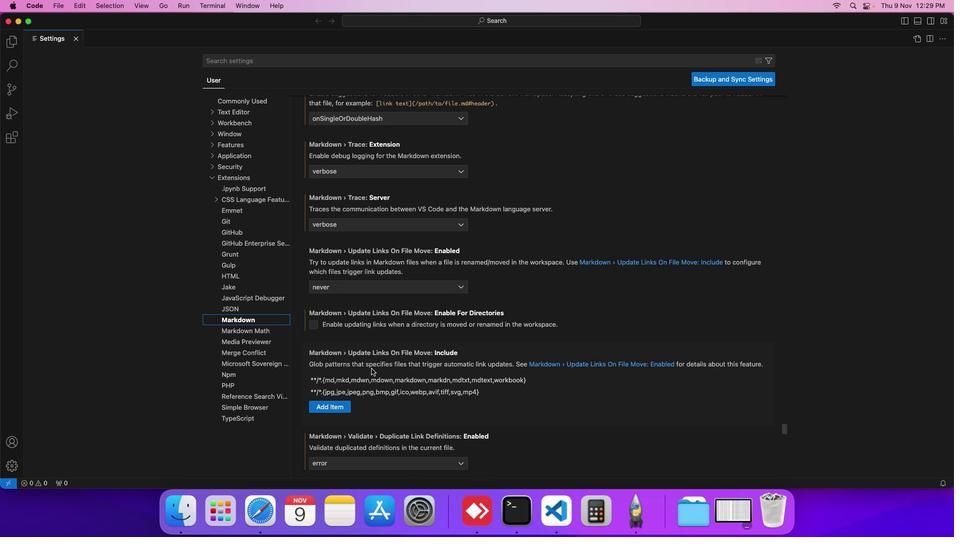 
Action: Mouse scrolled (371, 368) with delta (0, 0)
Screenshot: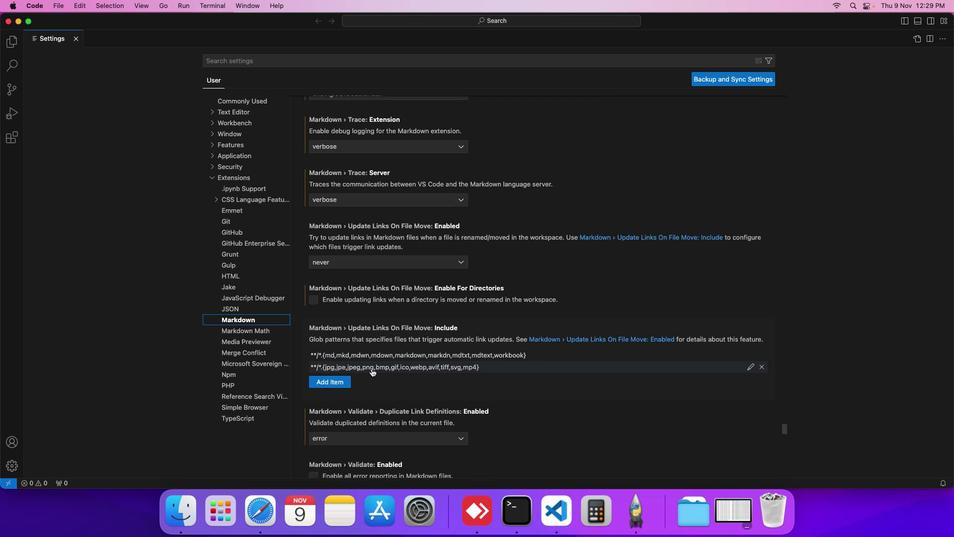 
Action: Mouse scrolled (371, 368) with delta (0, 0)
Screenshot: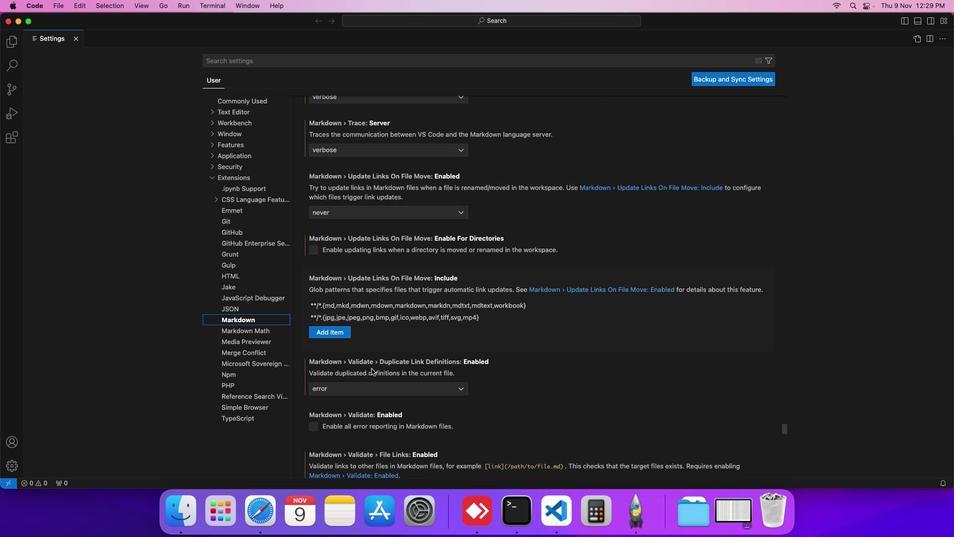
Action: Mouse scrolled (371, 368) with delta (0, 0)
Screenshot: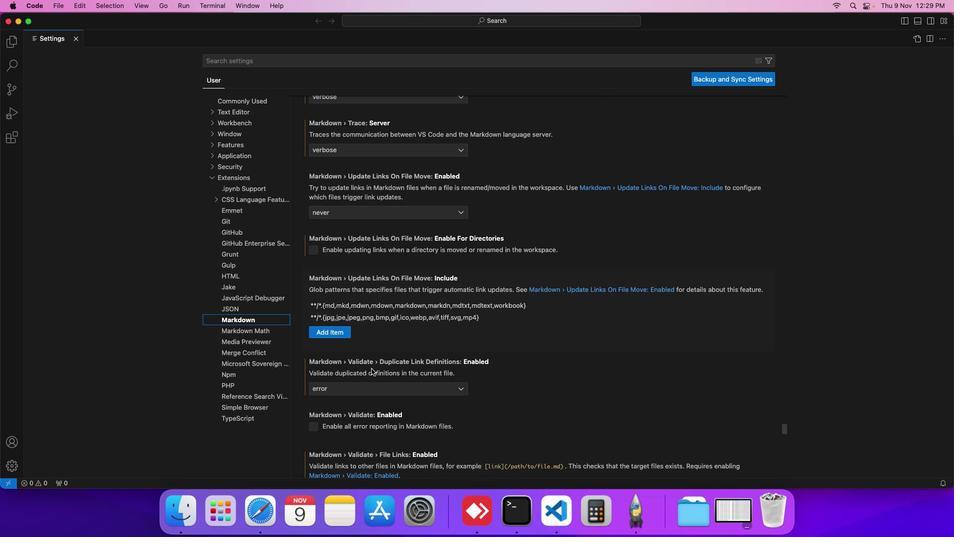 
Action: Mouse scrolled (371, 368) with delta (0, 0)
Screenshot: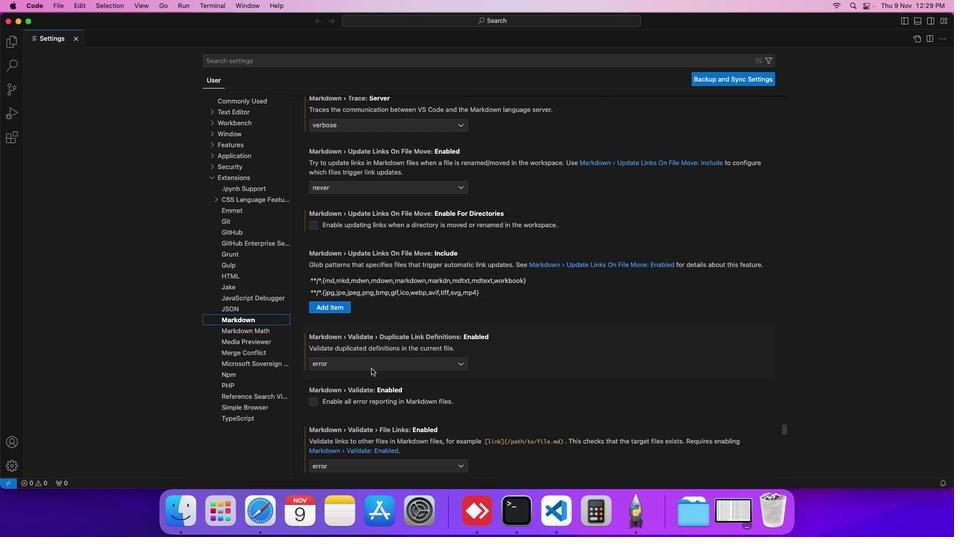 
Action: Mouse scrolled (371, 368) with delta (0, 0)
Screenshot: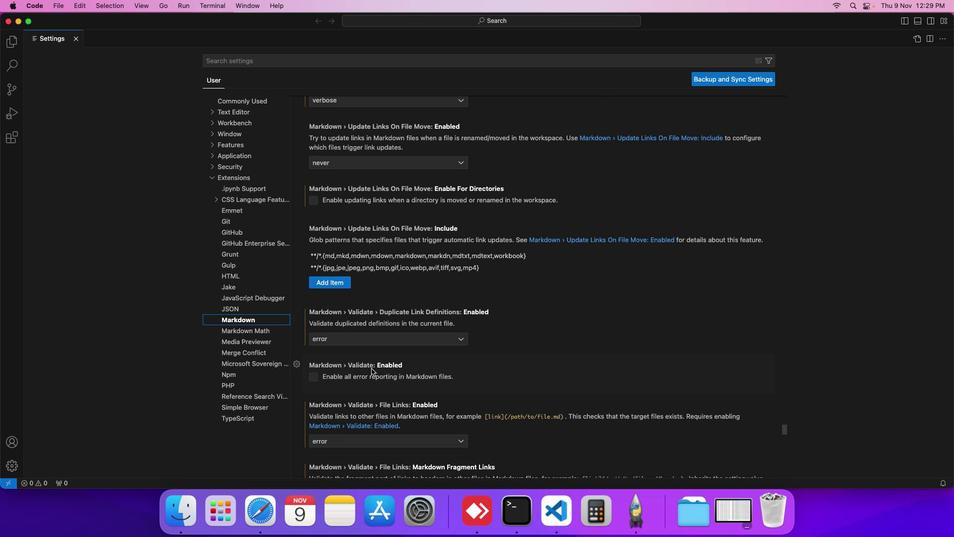 
Action: Mouse scrolled (371, 368) with delta (0, 0)
Screenshot: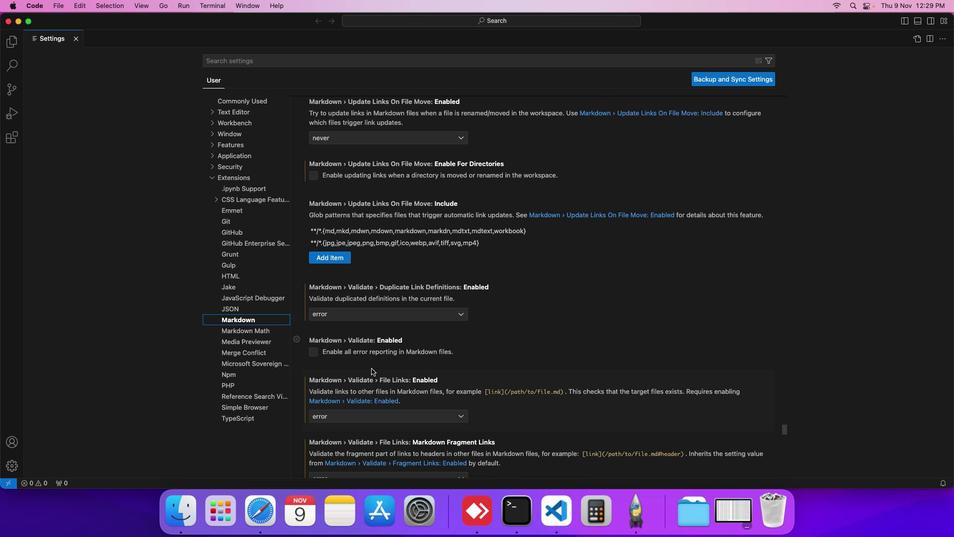 
Action: Mouse scrolled (371, 368) with delta (0, 0)
Screenshot: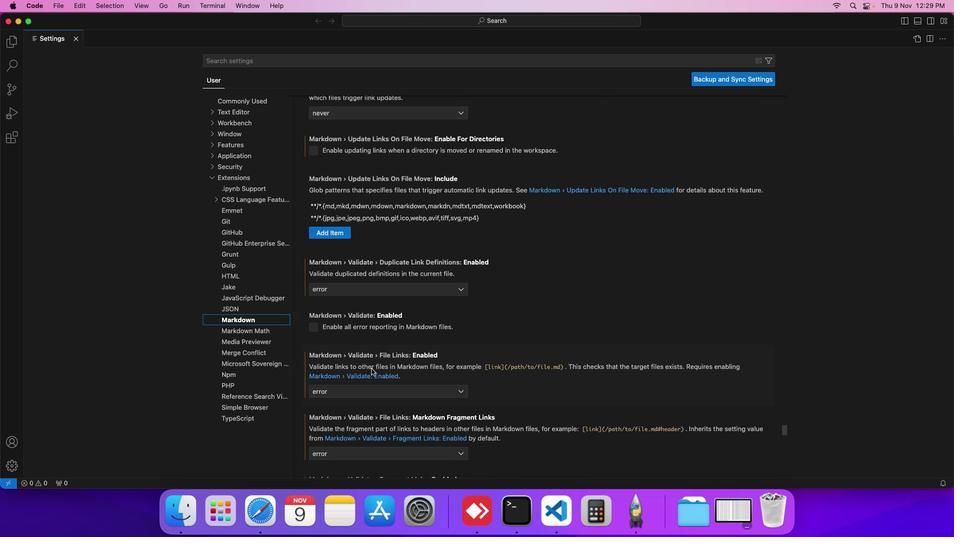 
Action: Mouse scrolled (371, 368) with delta (0, 0)
Screenshot: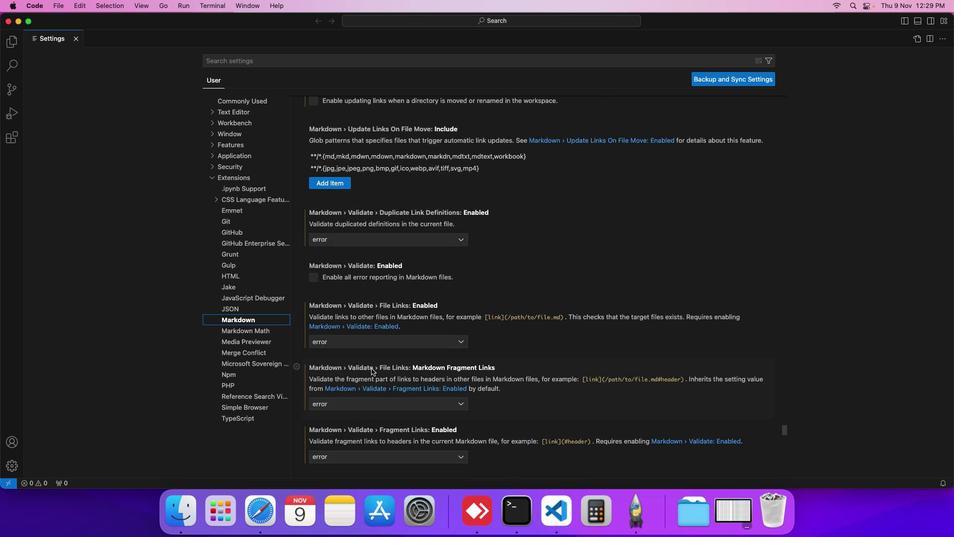 
Action: Mouse scrolled (371, 368) with delta (0, 0)
Screenshot: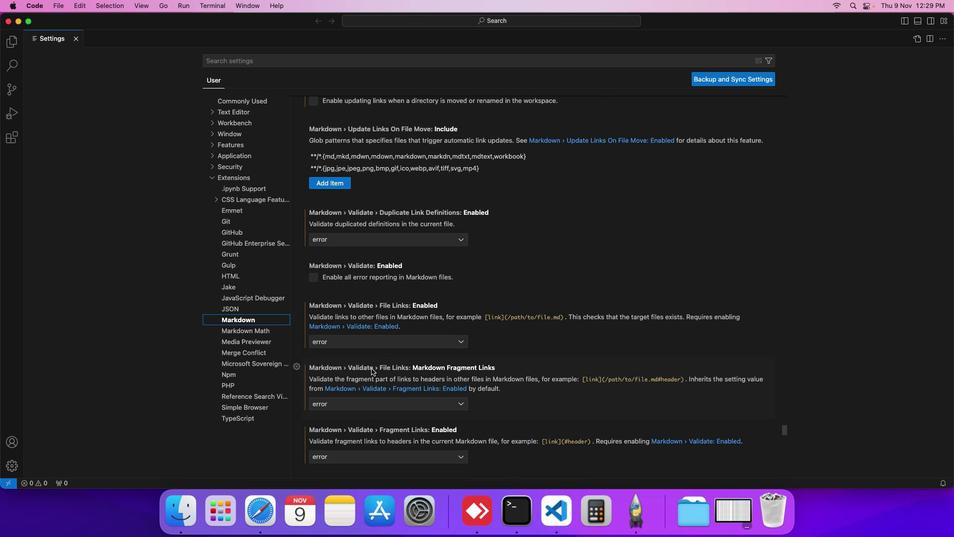 
Action: Mouse scrolled (371, 368) with delta (0, 0)
Screenshot: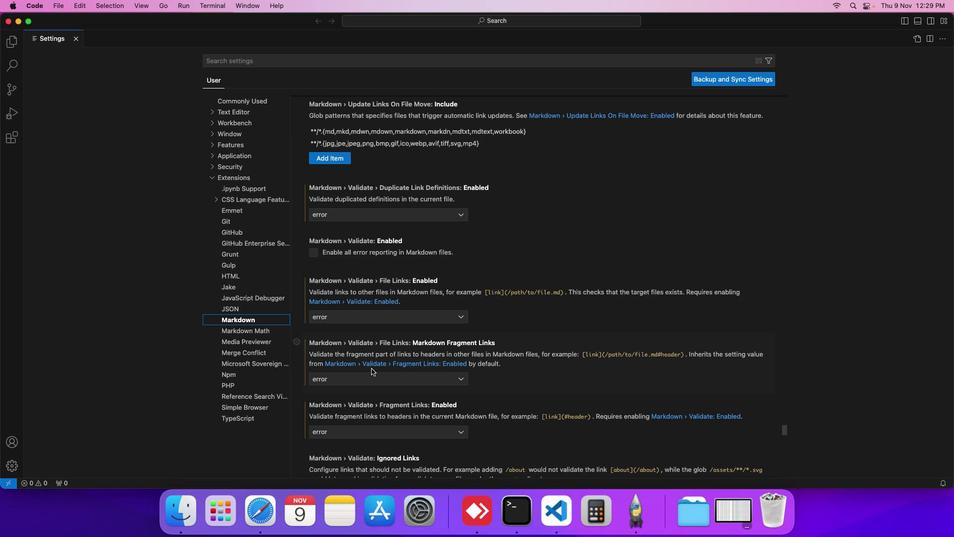 
Action: Mouse scrolled (371, 368) with delta (0, 0)
Screenshot: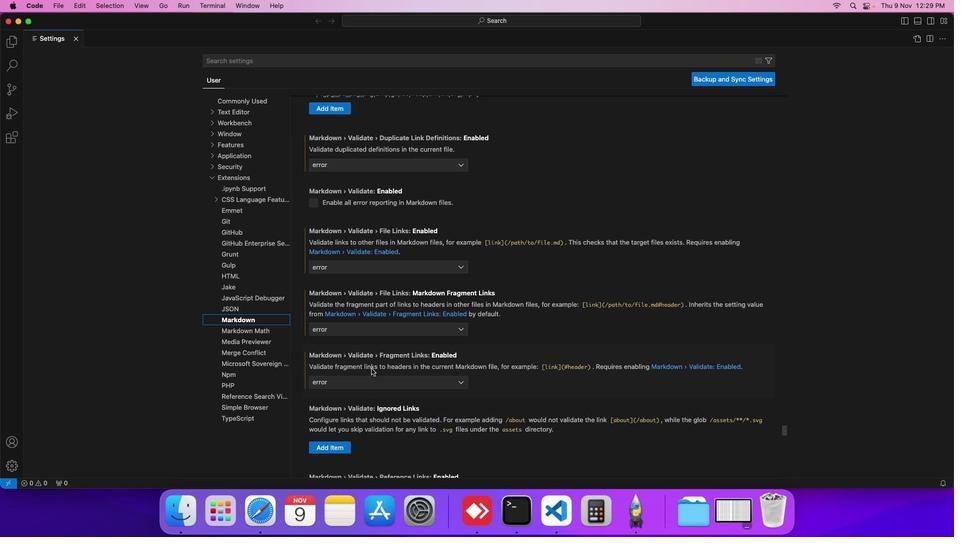 
Action: Mouse scrolled (371, 368) with delta (0, 0)
Screenshot: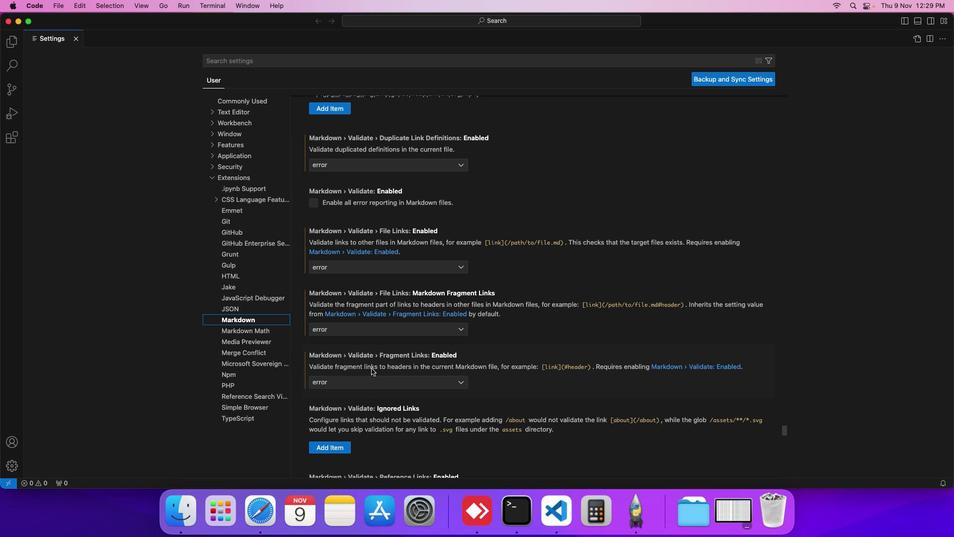 
Action: Mouse scrolled (371, 368) with delta (0, 0)
Screenshot: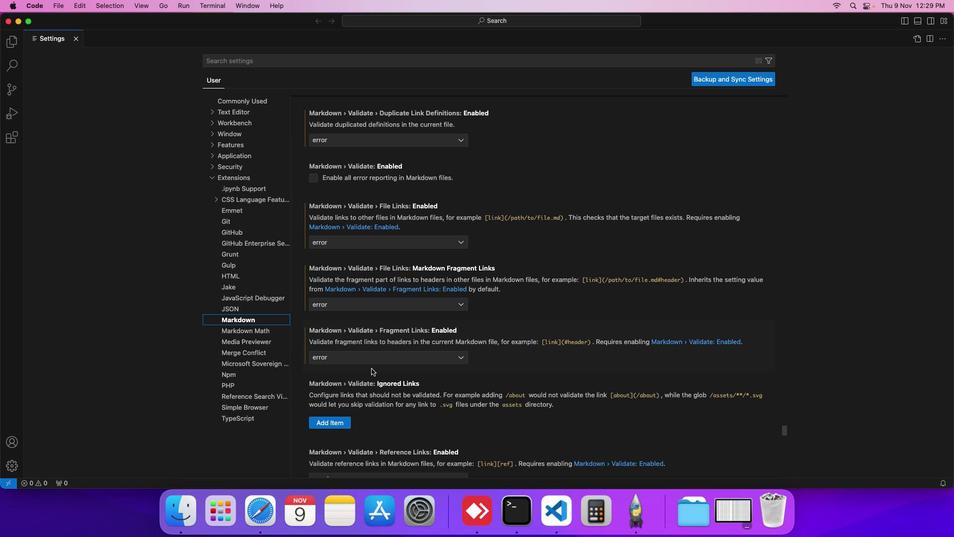 
Action: Mouse scrolled (371, 368) with delta (0, 0)
Screenshot: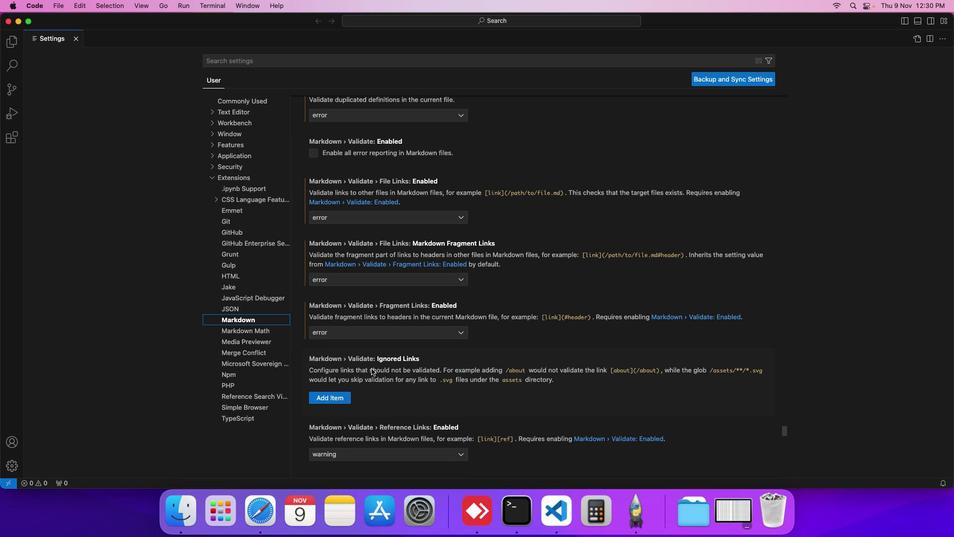 
Action: Mouse scrolled (371, 368) with delta (0, 0)
Screenshot: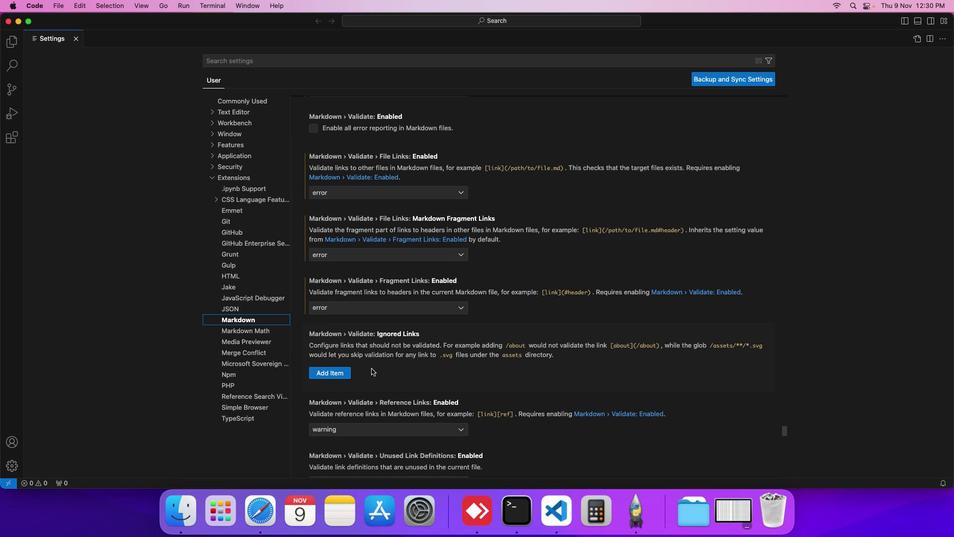 
Action: Mouse scrolled (371, 368) with delta (0, 0)
Screenshot: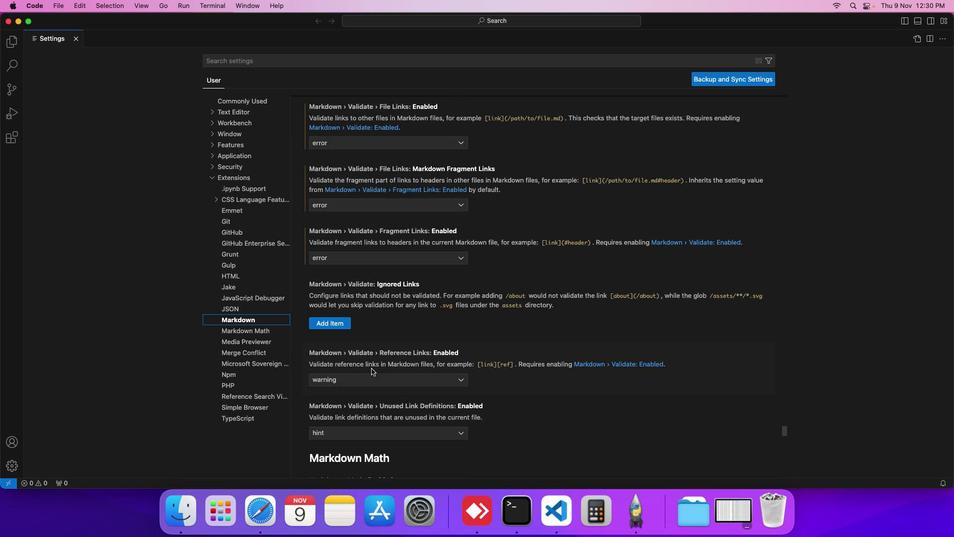 
Action: Mouse scrolled (371, 368) with delta (0, 0)
Screenshot: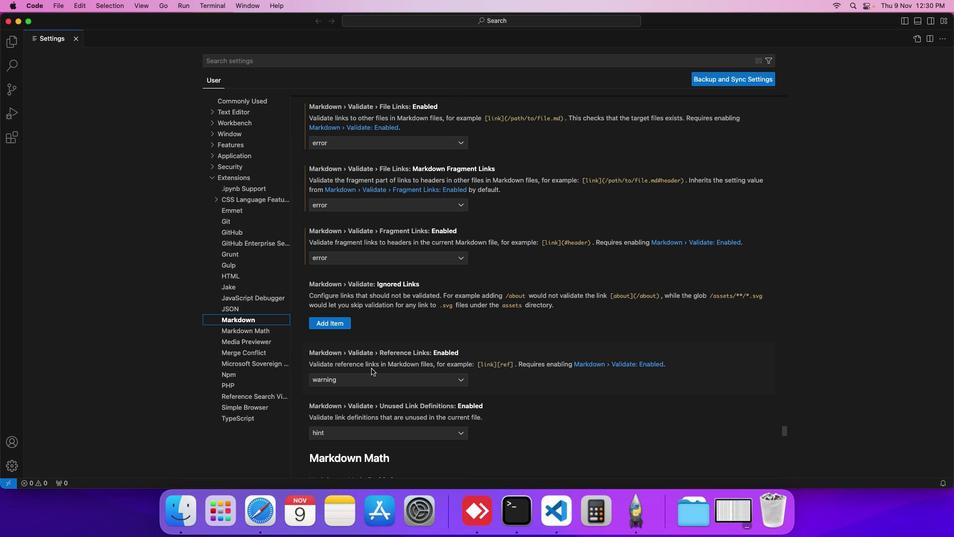 
Action: Mouse scrolled (371, 368) with delta (0, 0)
Screenshot: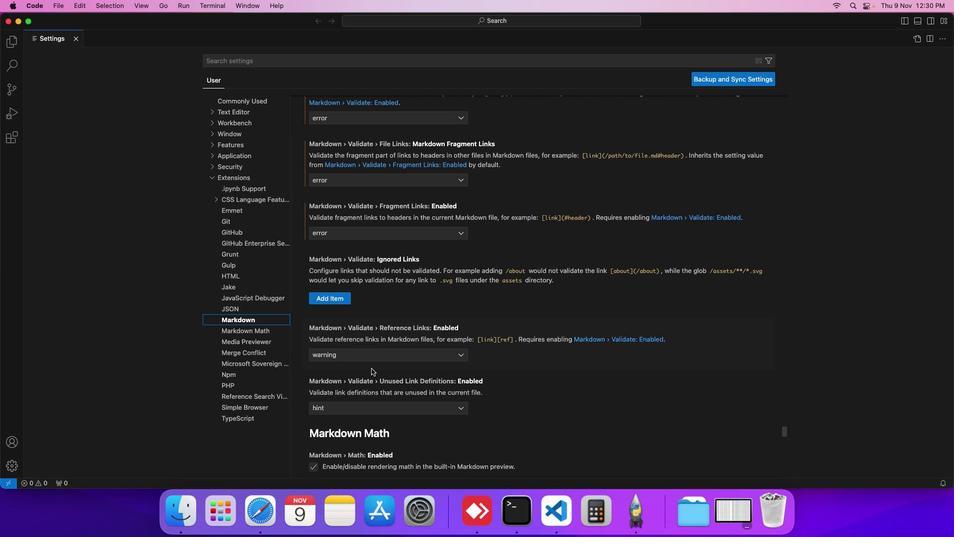 
Action: Mouse moved to (378, 359)
Screenshot: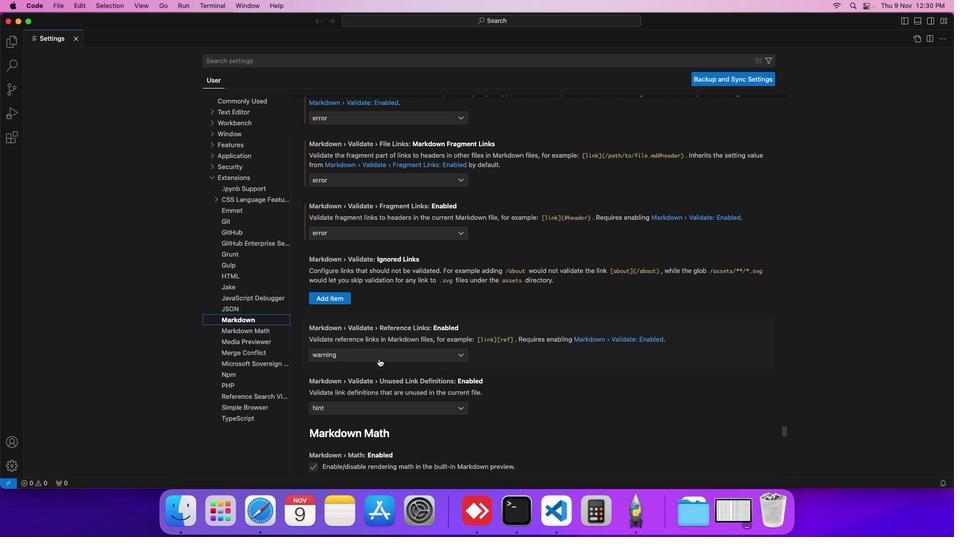 
Action: Mouse pressed left at (378, 359)
Screenshot: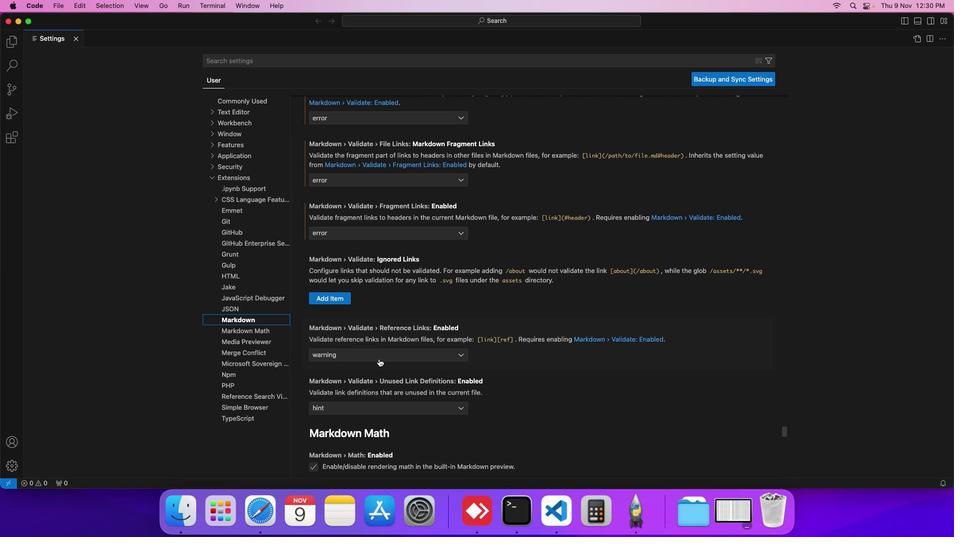 
Action: Mouse moved to (362, 385)
Screenshot: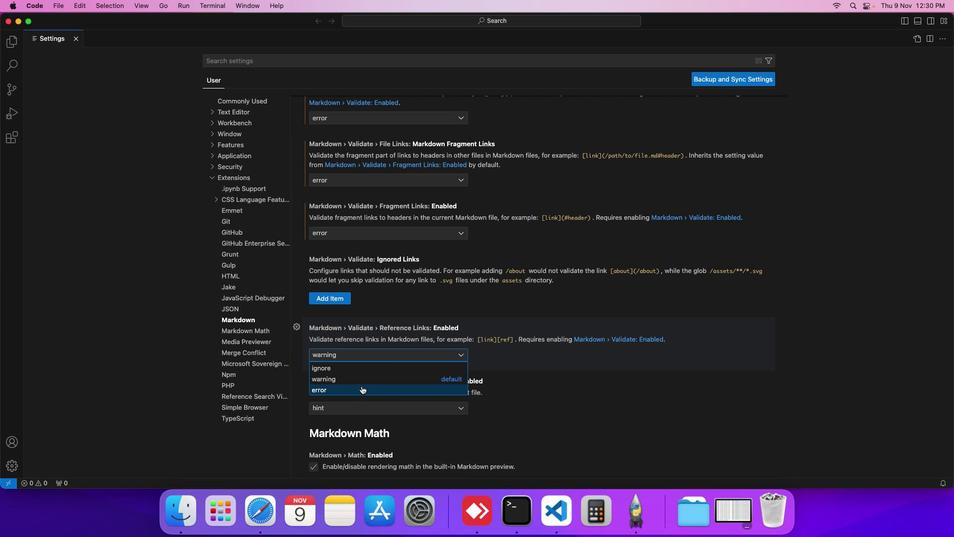 
Action: Mouse pressed left at (362, 385)
Screenshot: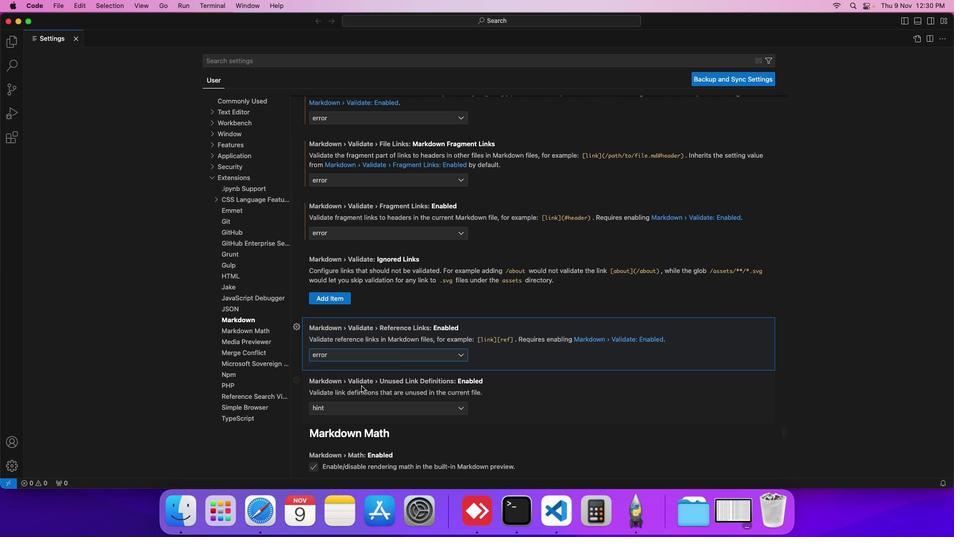 
Action: Mouse moved to (376, 366)
Screenshot: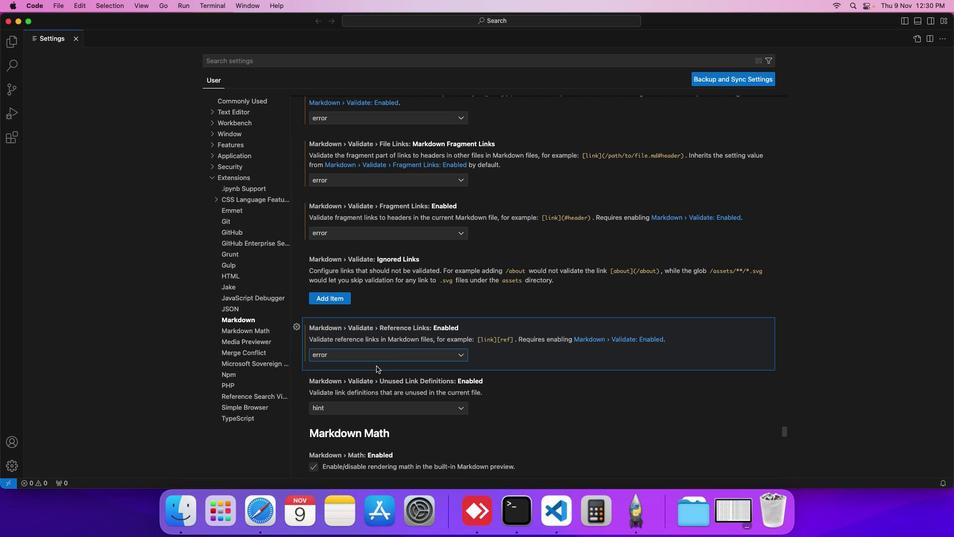 
